 Task: Look for space in Smederevo, Serbia from 9th June, 2023 to 16th June, 2023 for 2 adults in price range Rs.8000 to Rs.16000. Place can be entire place with 2 bedrooms having 2 beds and 1 bathroom. Property type can be house, flat, guest house. Booking option can be shelf check-in. Required host language is English.
Action: Mouse moved to (324, 149)
Screenshot: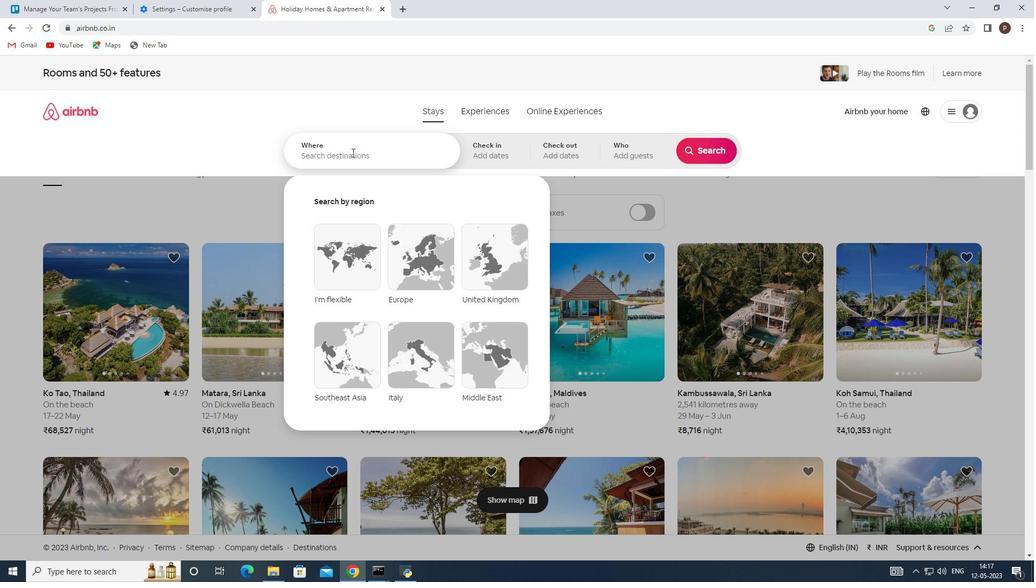 
Action: Mouse pressed left at (324, 149)
Screenshot: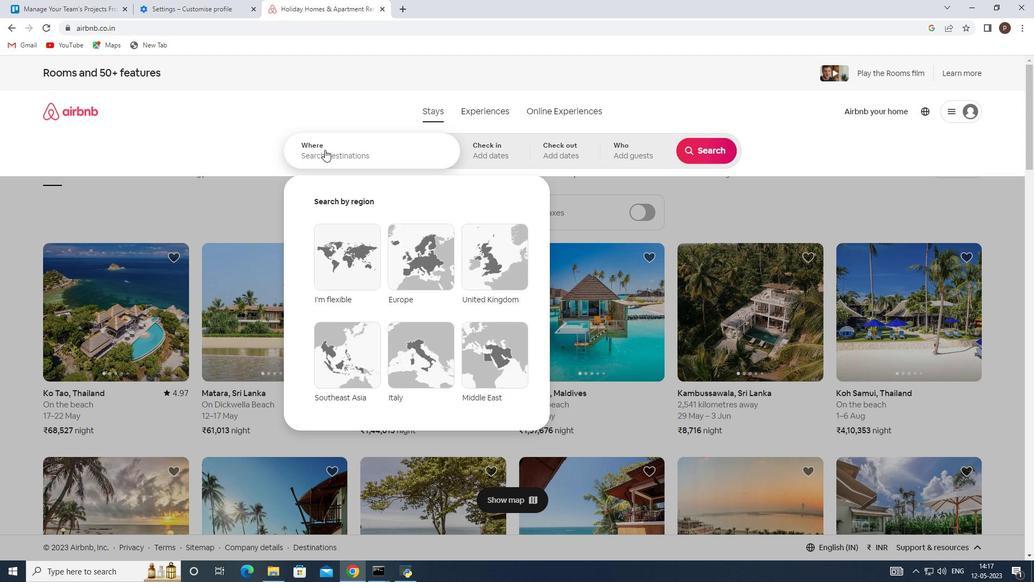 
Action: Mouse moved to (314, 159)
Screenshot: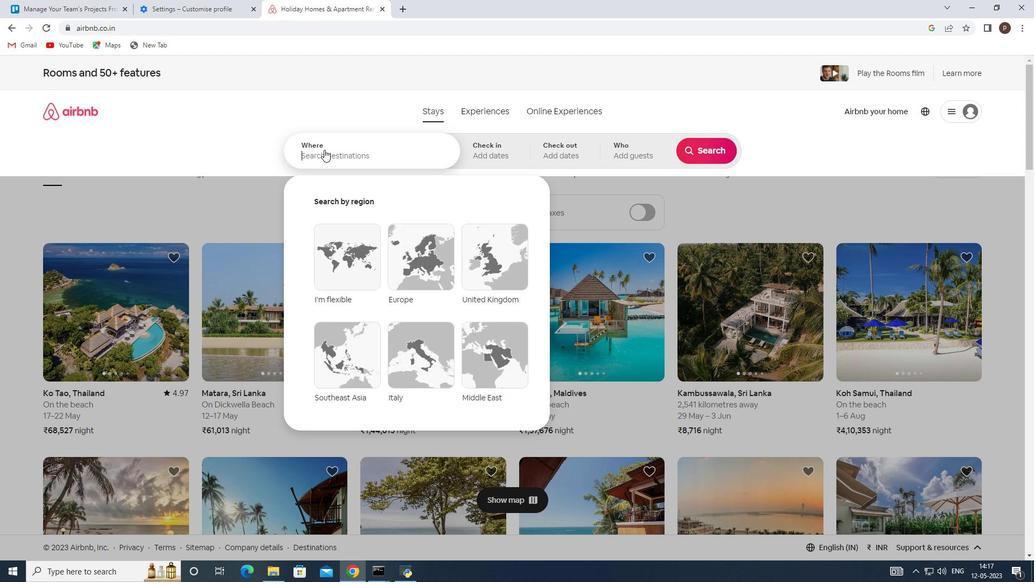 
Action: Key pressed <Key.caps_lock>S<Key.caps_lock>mederevo<Key.space><Key.caps_lock><Key.backspace>,<Key.space><Key.caps_lock><Key.caps_lock>S<Key.caps_lock>e
Screenshot: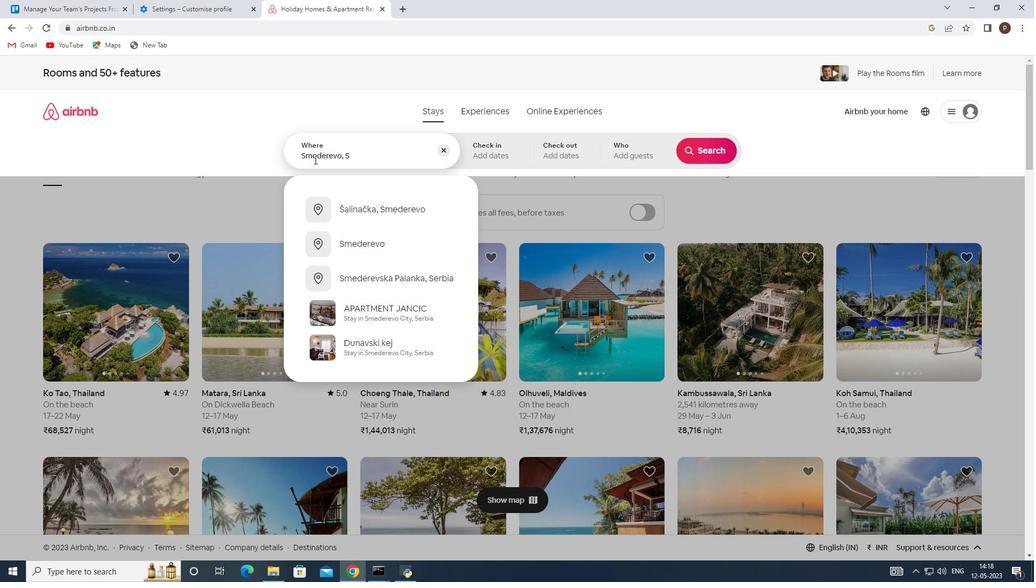 
Action: Mouse moved to (371, 208)
Screenshot: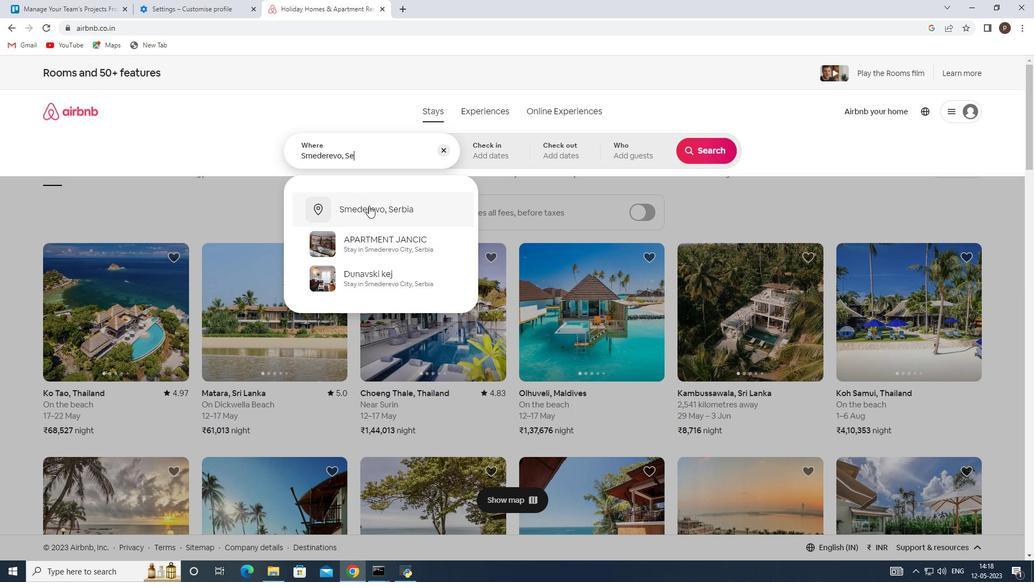 
Action: Mouse pressed left at (371, 208)
Screenshot: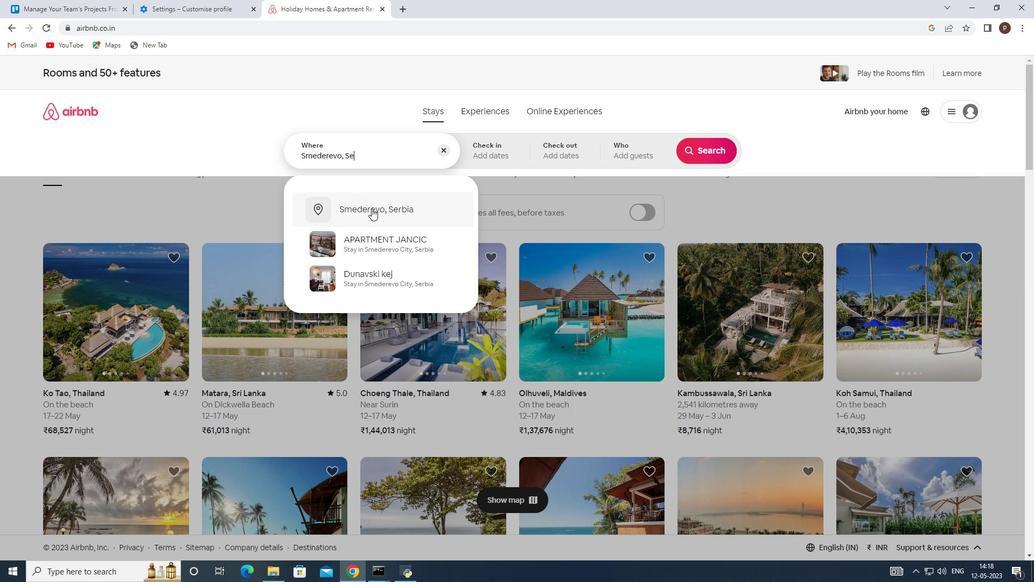 
Action: Mouse moved to (668, 307)
Screenshot: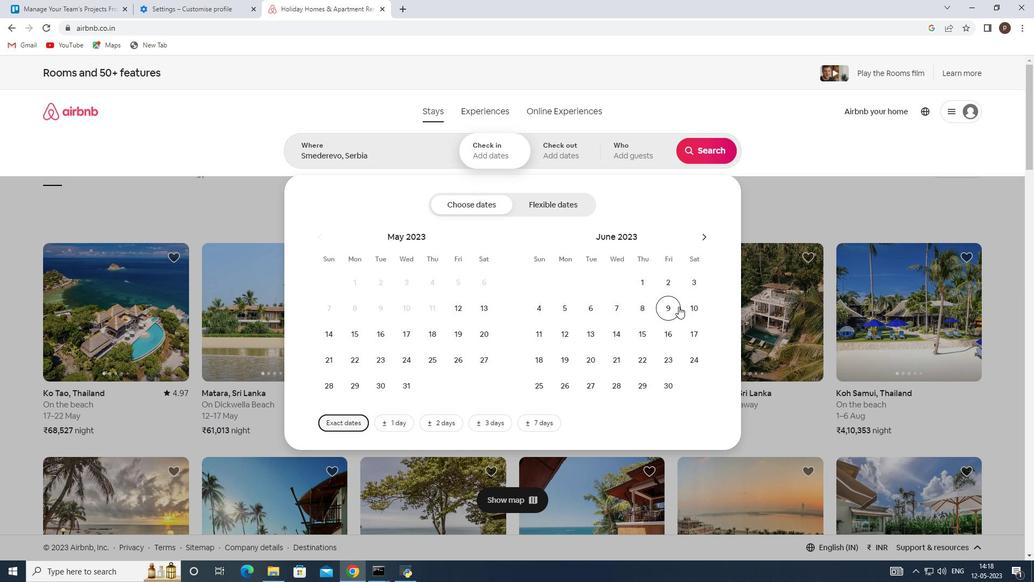 
Action: Mouse pressed left at (668, 307)
Screenshot: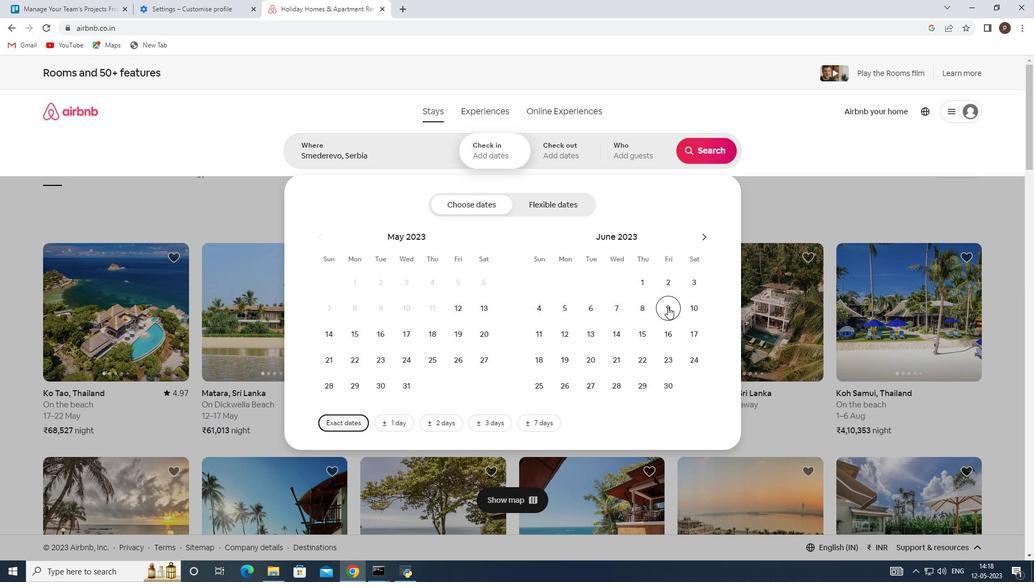 
Action: Mouse moved to (669, 330)
Screenshot: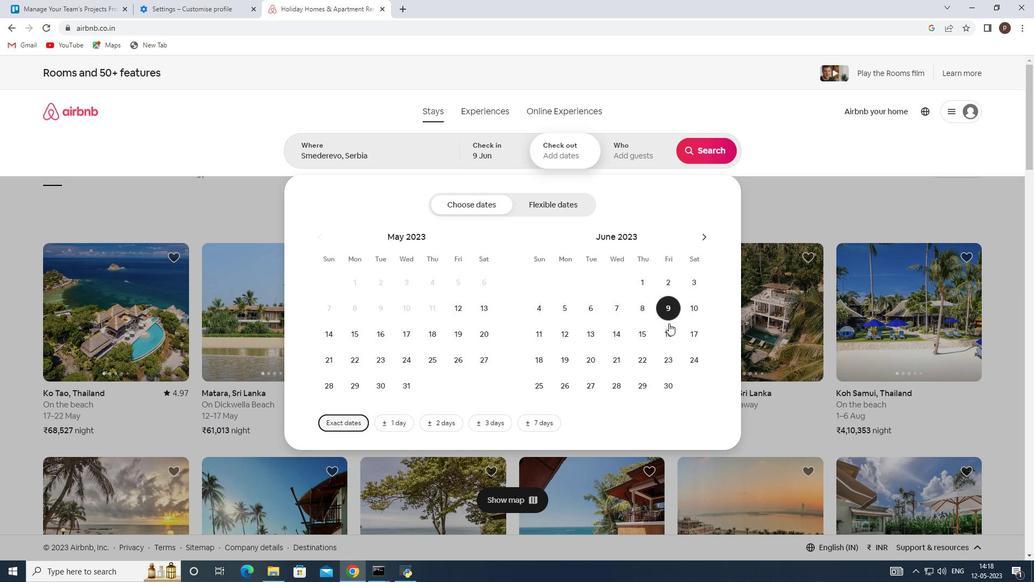 
Action: Mouse pressed left at (669, 330)
Screenshot: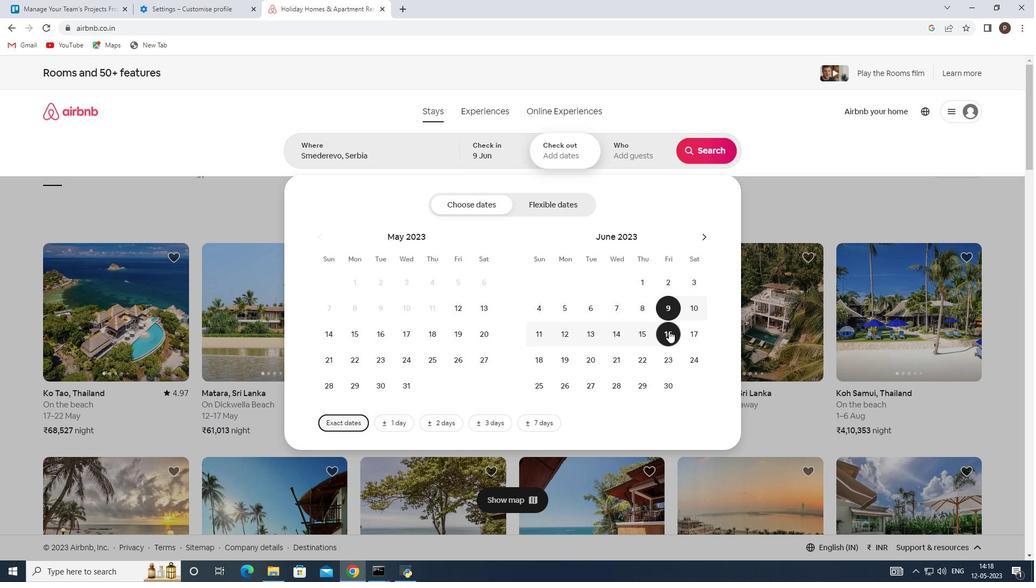 
Action: Mouse moved to (629, 142)
Screenshot: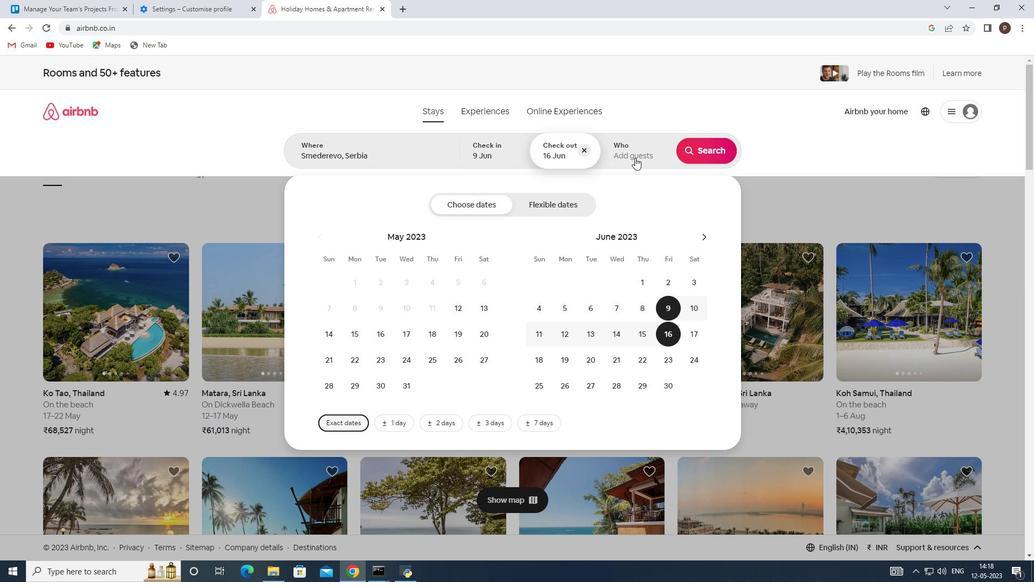 
Action: Mouse pressed left at (629, 142)
Screenshot: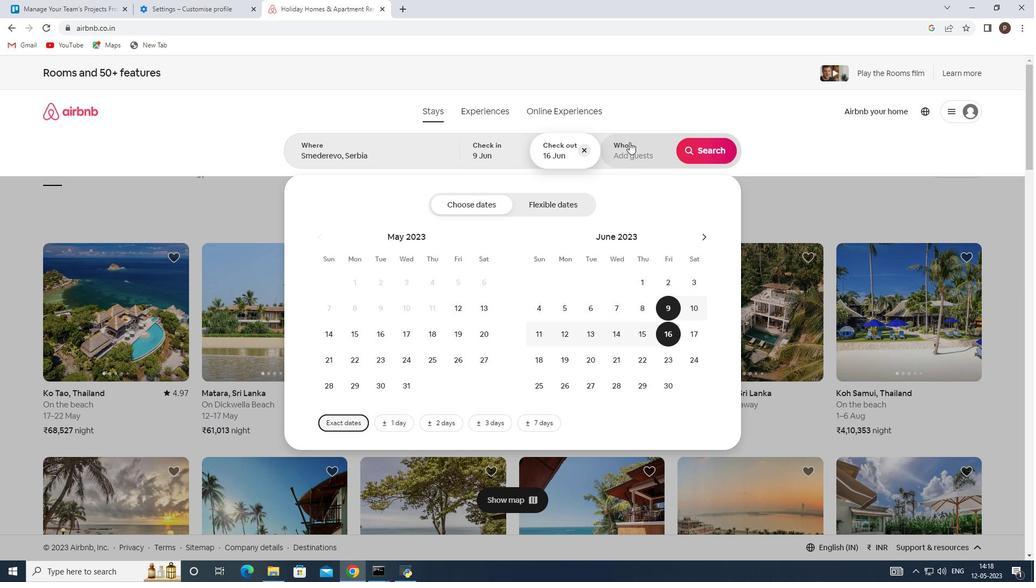 
Action: Mouse moved to (710, 209)
Screenshot: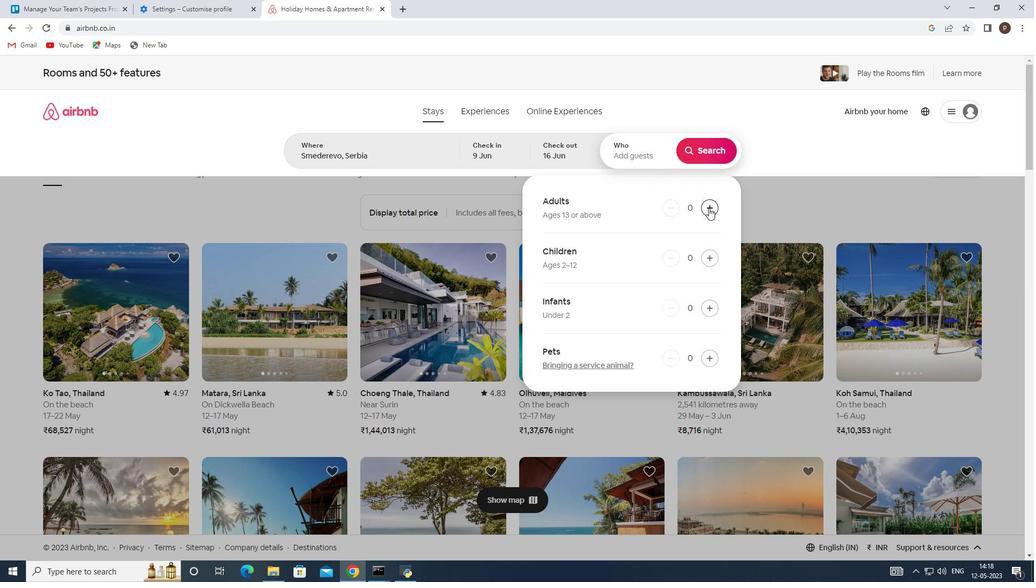 
Action: Mouse pressed left at (710, 209)
Screenshot: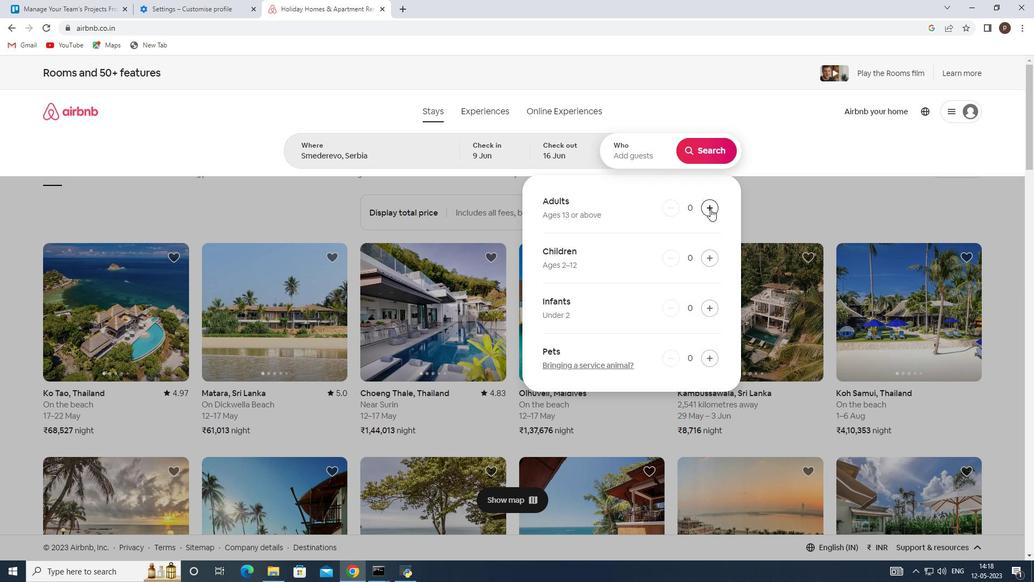 
Action: Mouse pressed left at (710, 209)
Screenshot: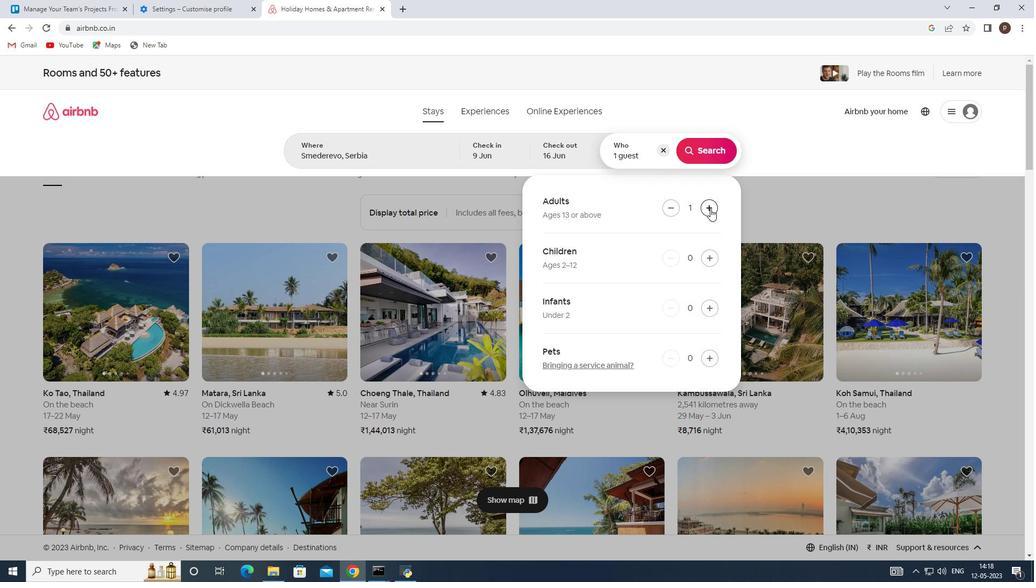 
Action: Mouse moved to (708, 142)
Screenshot: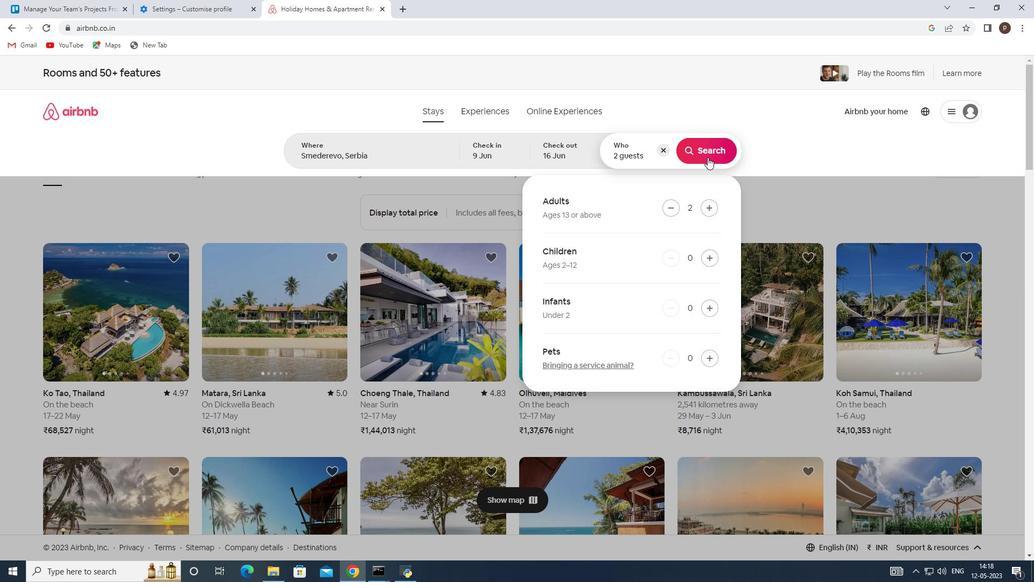 
Action: Mouse pressed left at (708, 142)
Screenshot: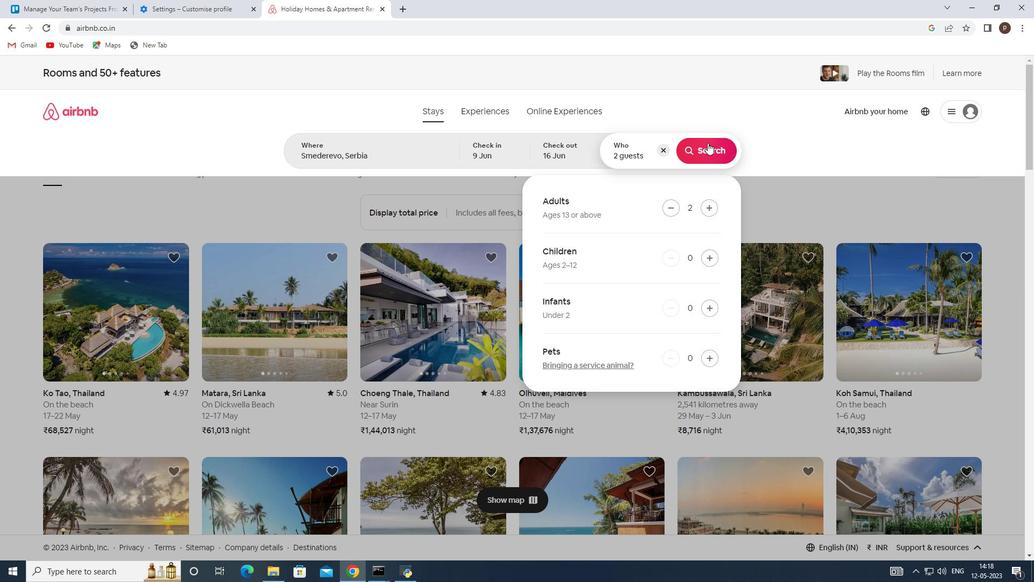
Action: Mouse moved to (979, 118)
Screenshot: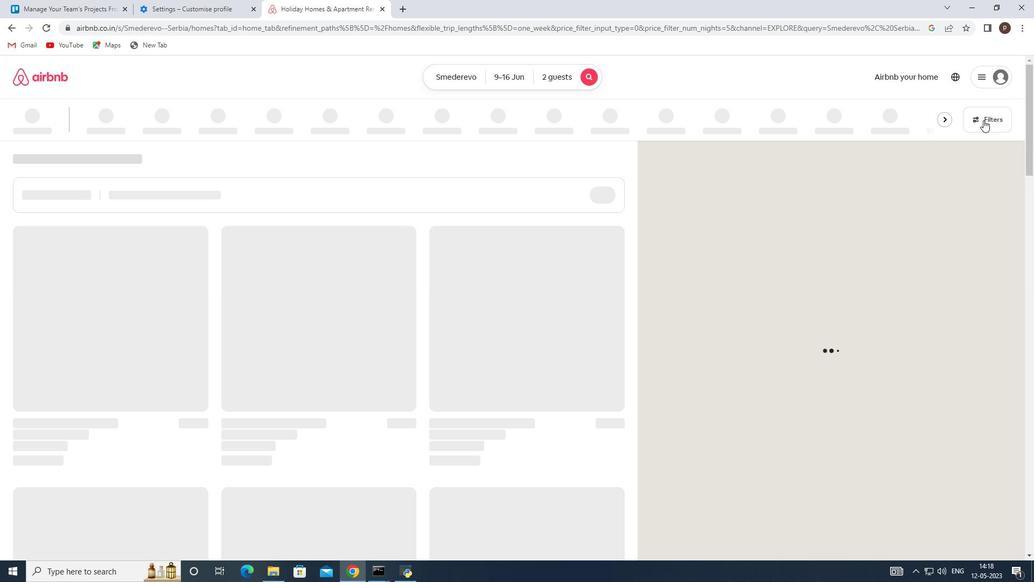 
Action: Mouse pressed left at (979, 118)
Screenshot: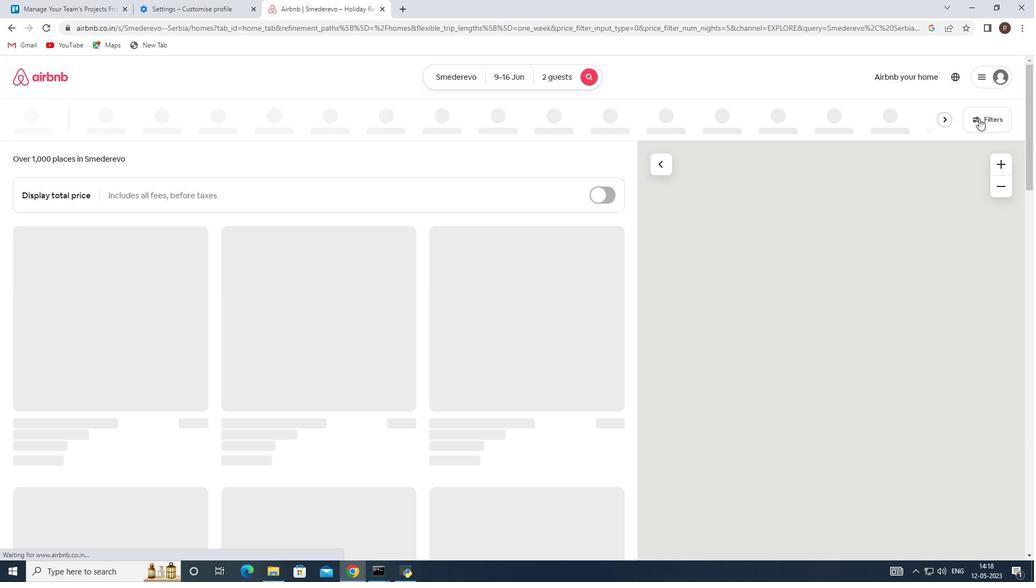 
Action: Mouse moved to (373, 388)
Screenshot: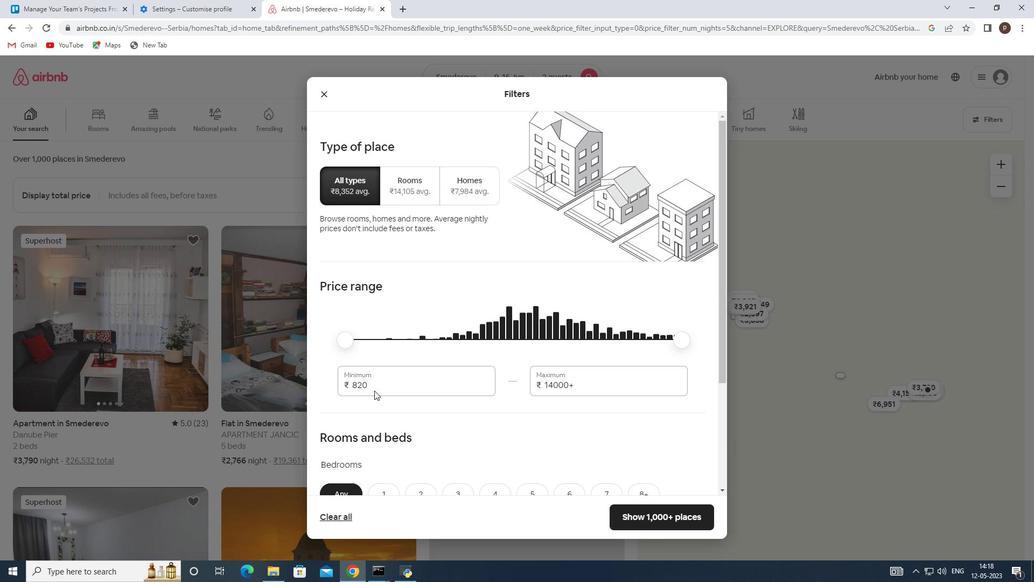 
Action: Mouse pressed left at (373, 388)
Screenshot: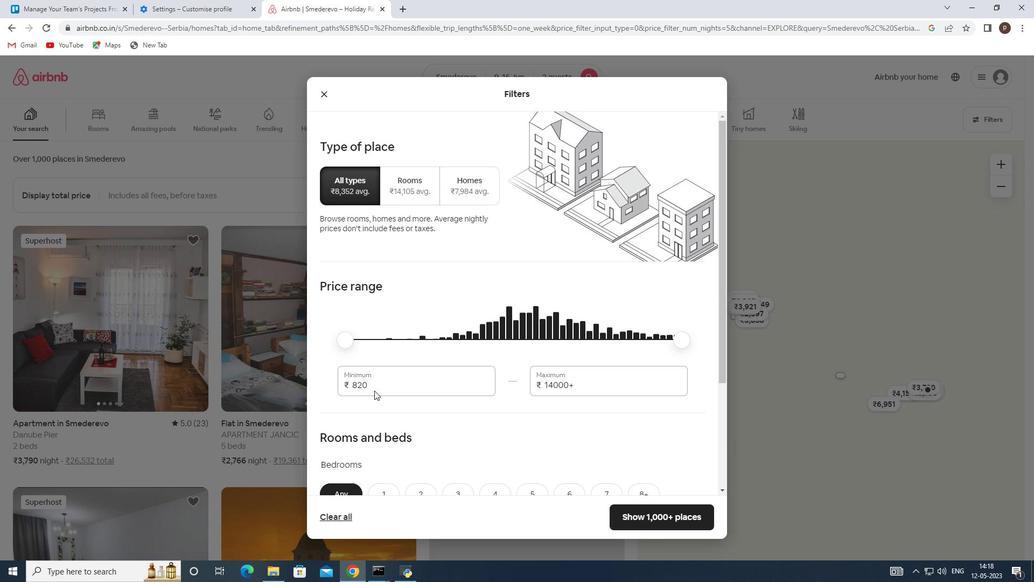 
Action: Mouse moved to (365, 383)
Screenshot: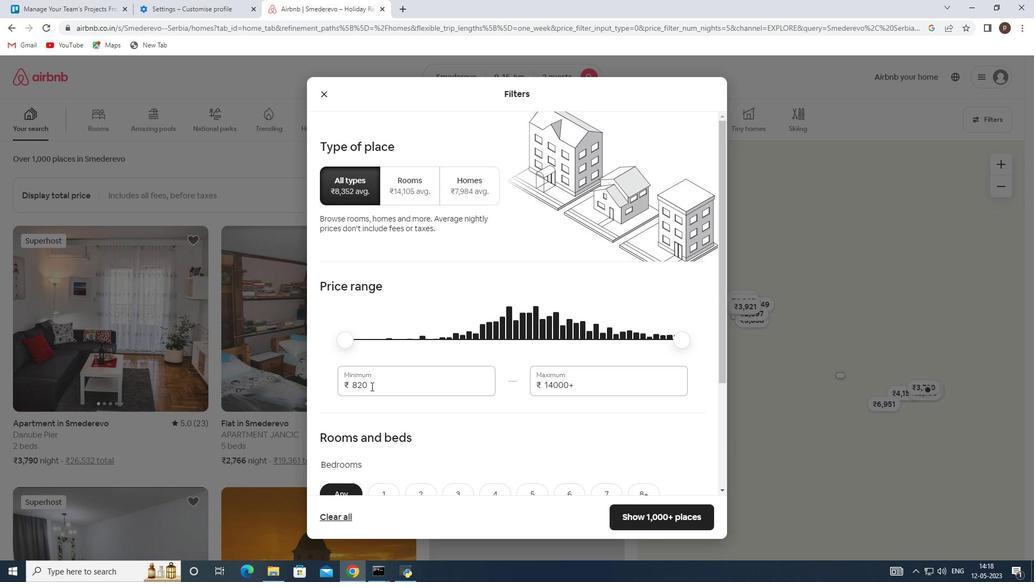 
Action: Mouse pressed left at (365, 383)
Screenshot: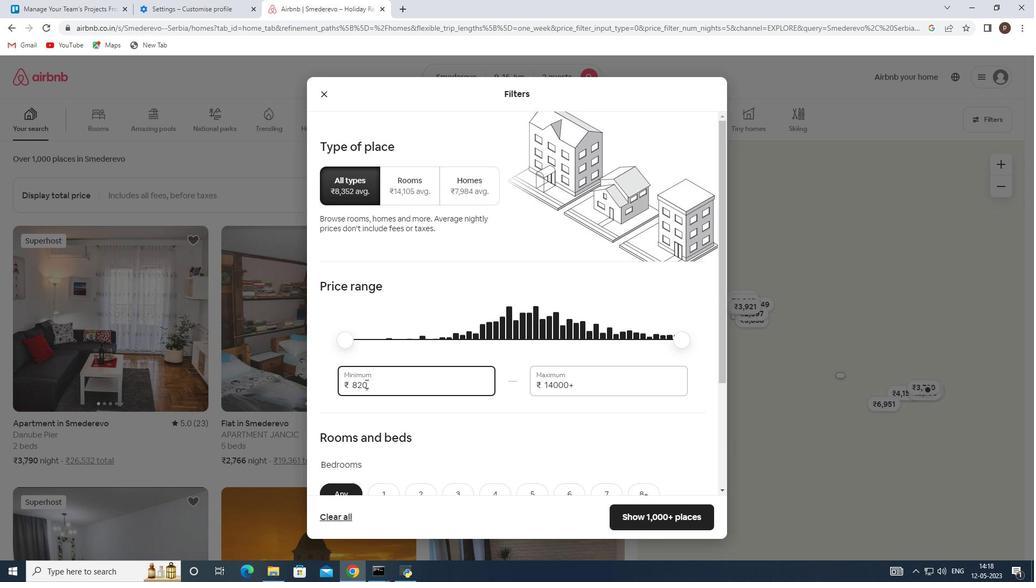 
Action: Key pressed <Key.f12><Key.backspace><Key.backspace>000
Screenshot: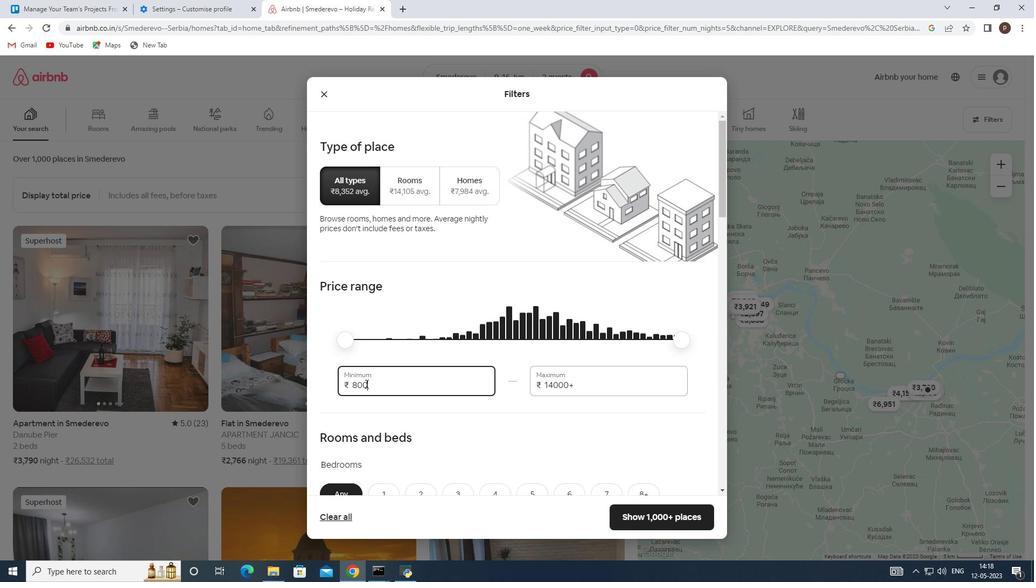 
Action: Mouse moved to (1027, 61)
Screenshot: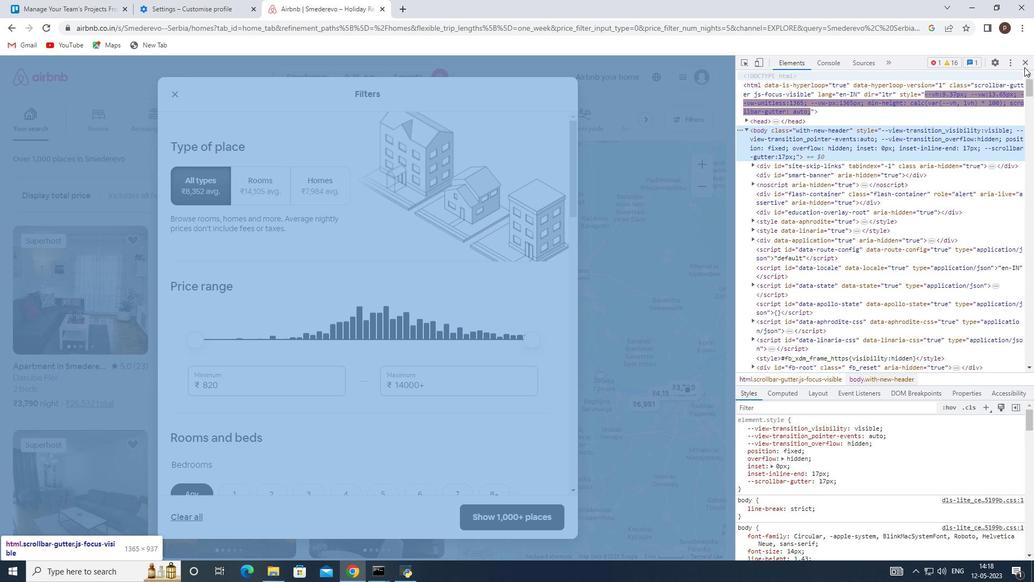 
Action: Mouse pressed left at (1027, 61)
Screenshot: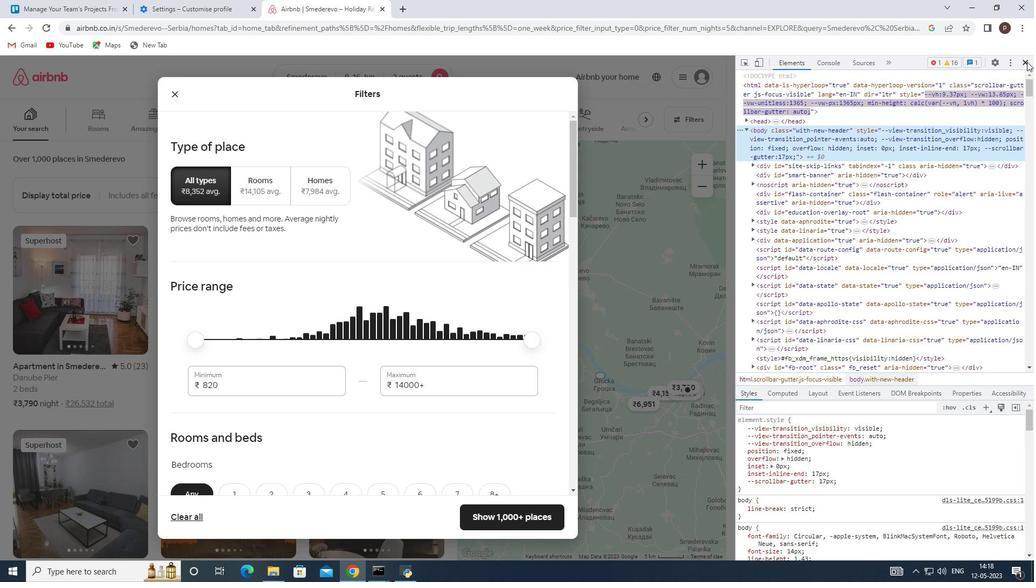 
Action: Mouse moved to (363, 385)
Screenshot: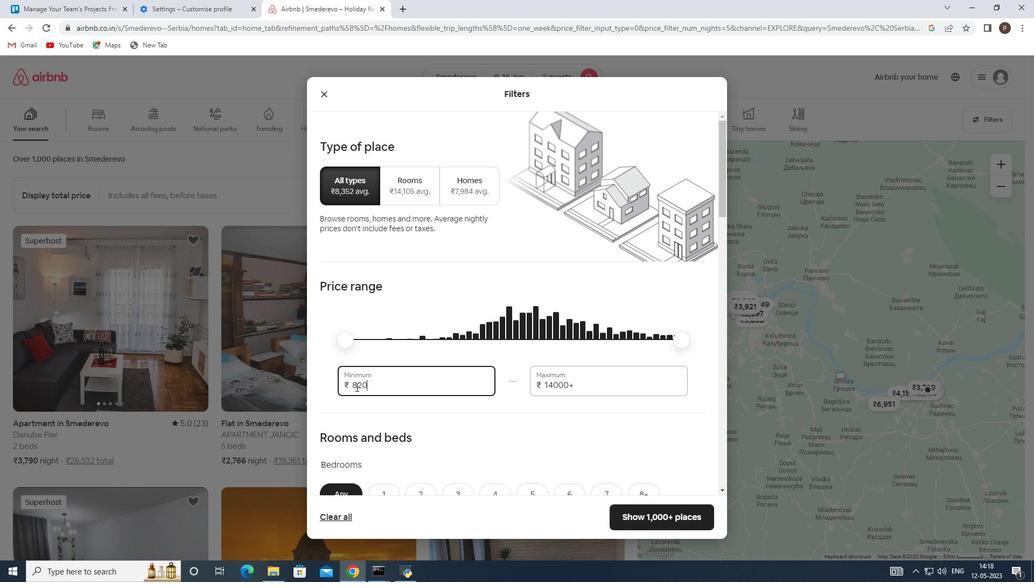 
Action: Mouse pressed left at (363, 385)
Screenshot: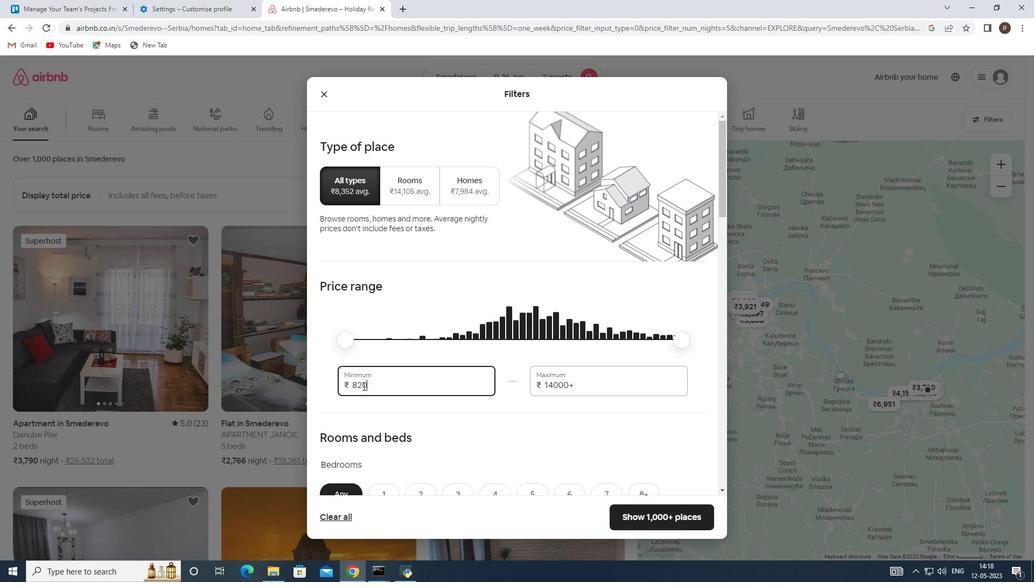 
Action: Mouse pressed left at (363, 385)
Screenshot: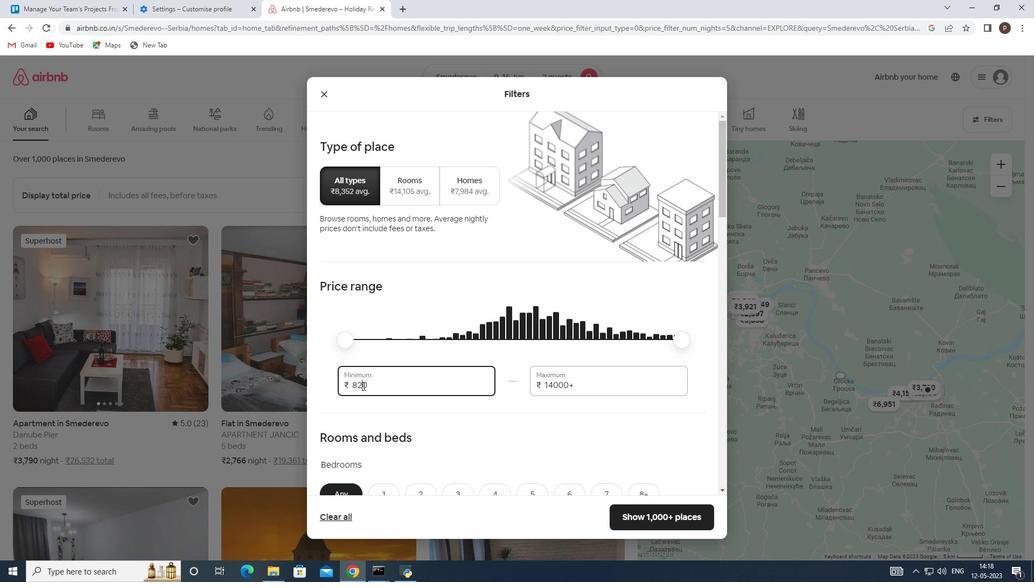 
Action: Key pressed 8000<Key.tab>16000
Screenshot: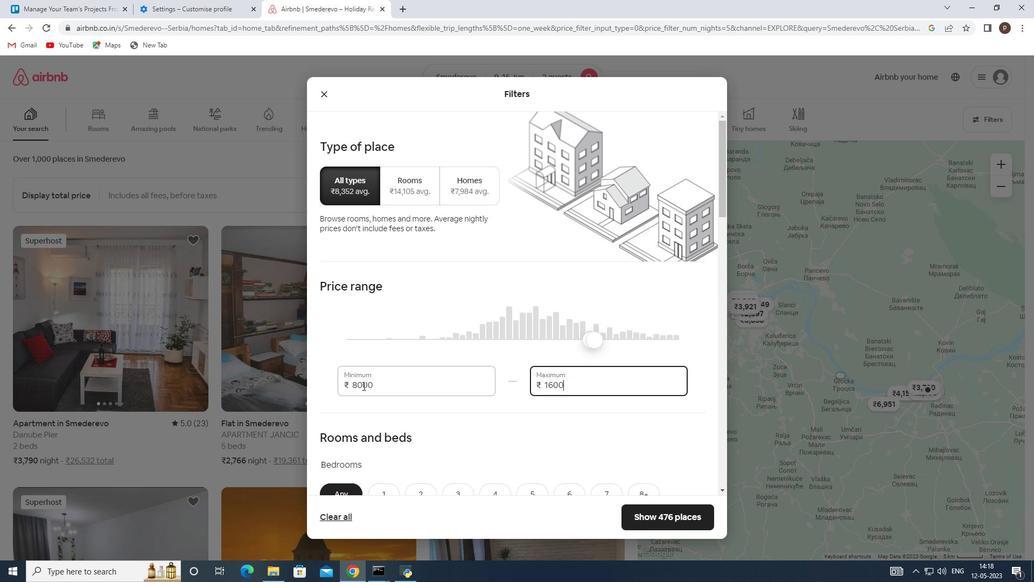 
Action: Mouse moved to (390, 397)
Screenshot: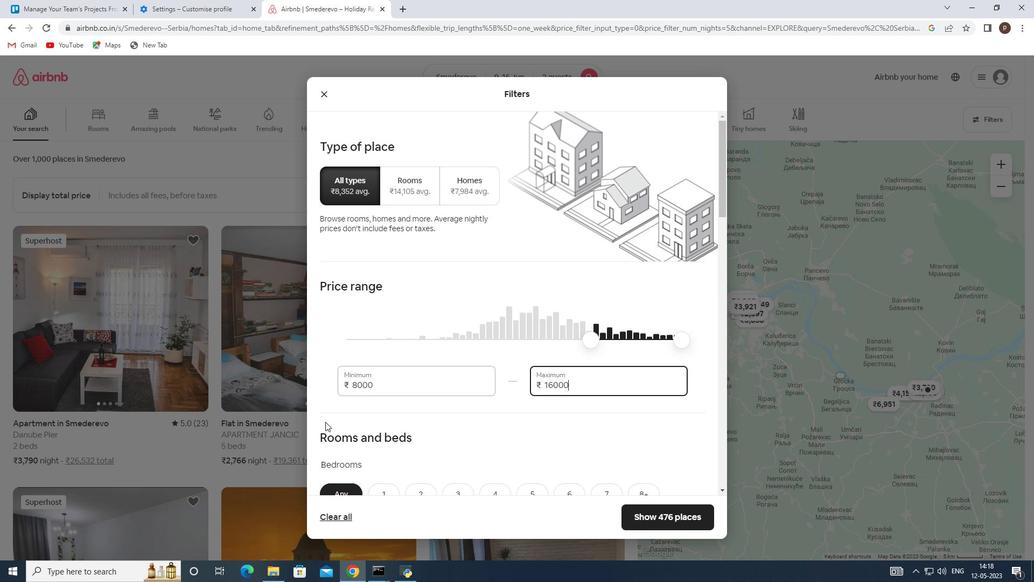 
Action: Mouse scrolled (390, 396) with delta (0, 0)
Screenshot: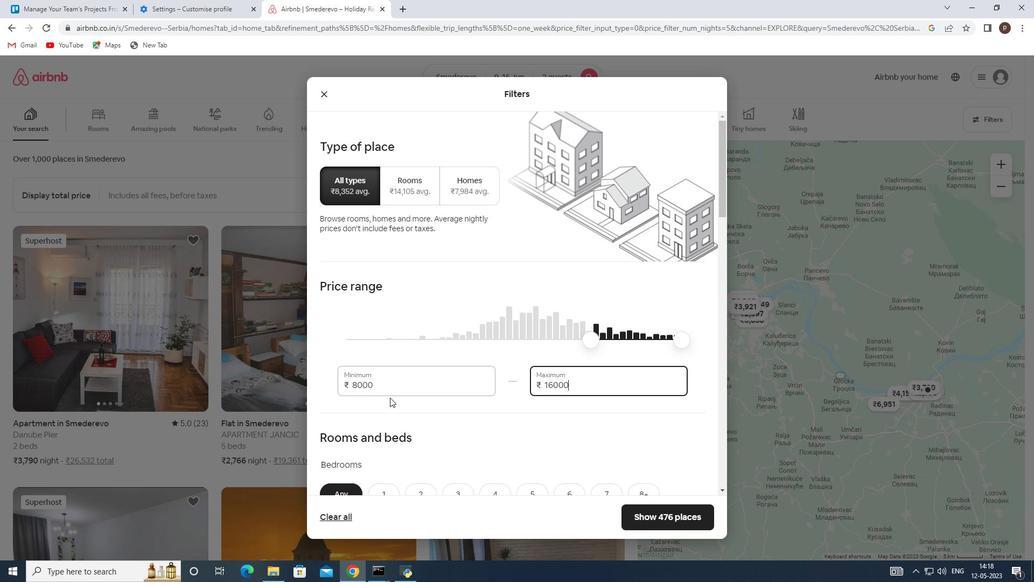 
Action: Mouse scrolled (390, 396) with delta (0, 0)
Screenshot: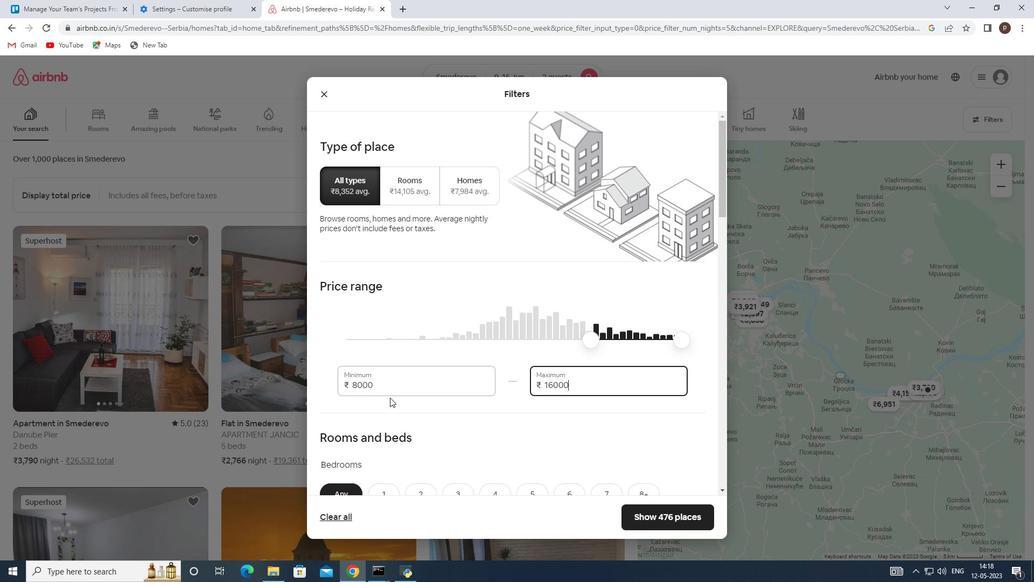 
Action: Mouse moved to (396, 393)
Screenshot: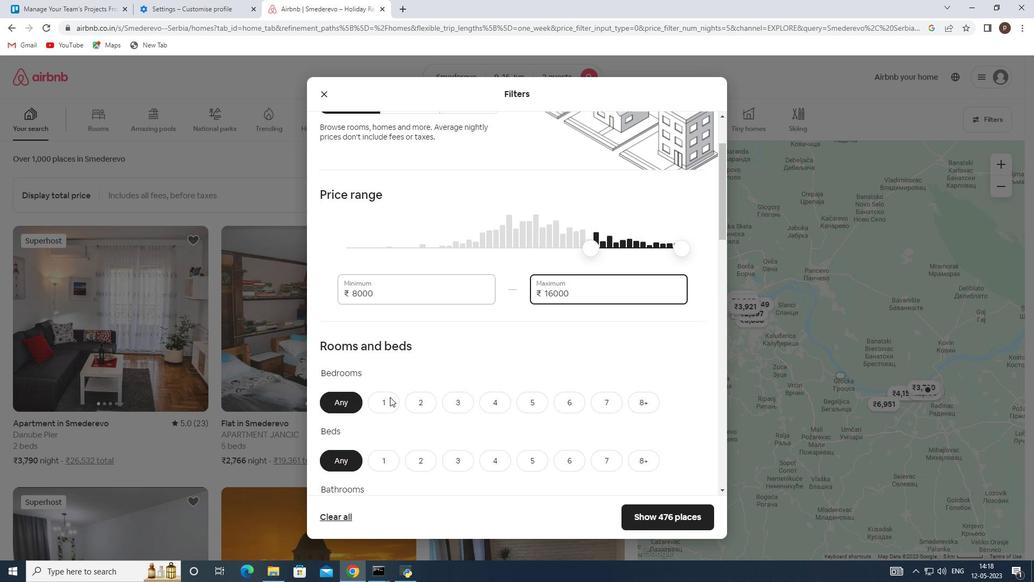
Action: Mouse scrolled (396, 393) with delta (0, 0)
Screenshot: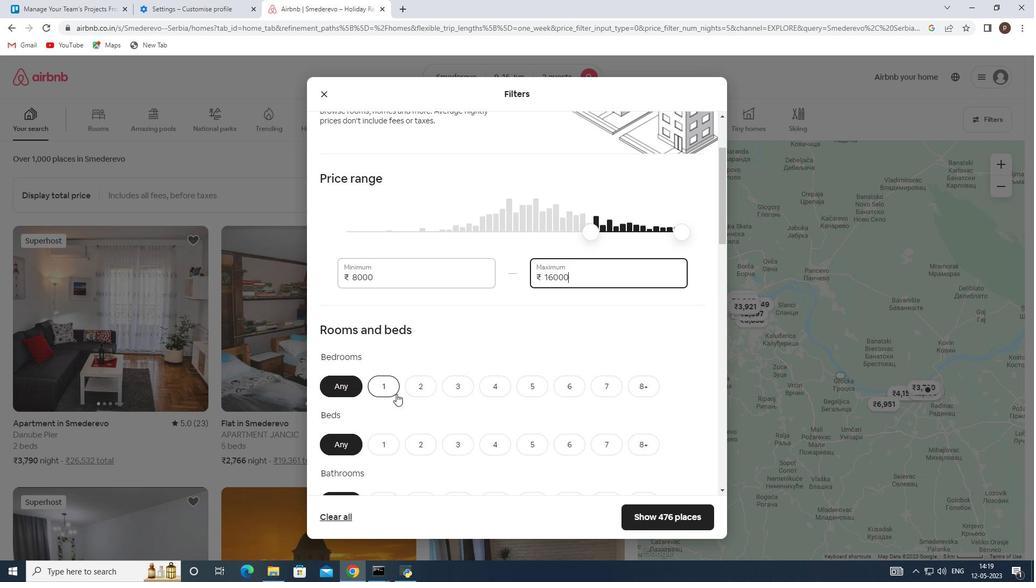 
Action: Mouse scrolled (396, 393) with delta (0, 0)
Screenshot: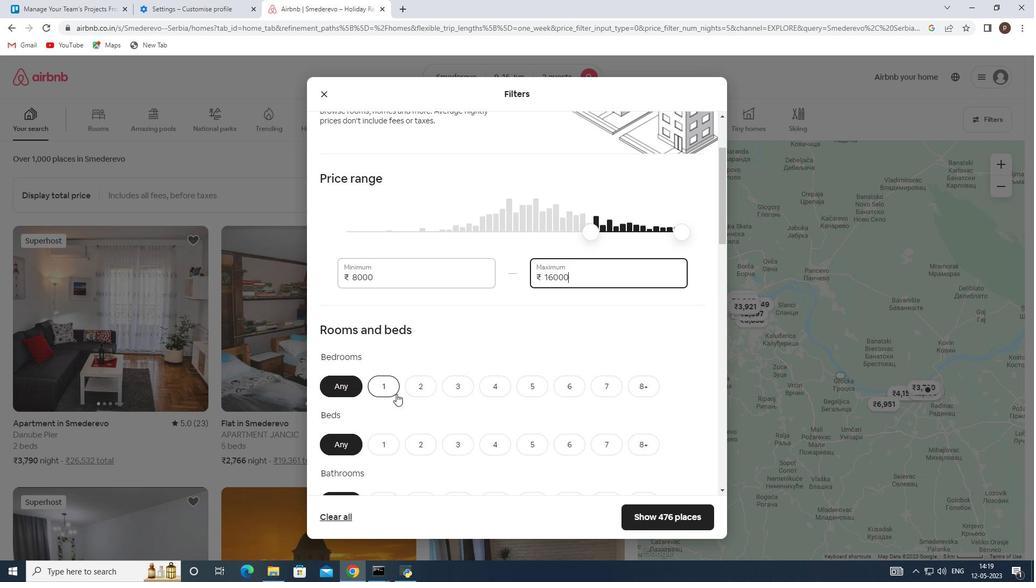 
Action: Mouse moved to (425, 272)
Screenshot: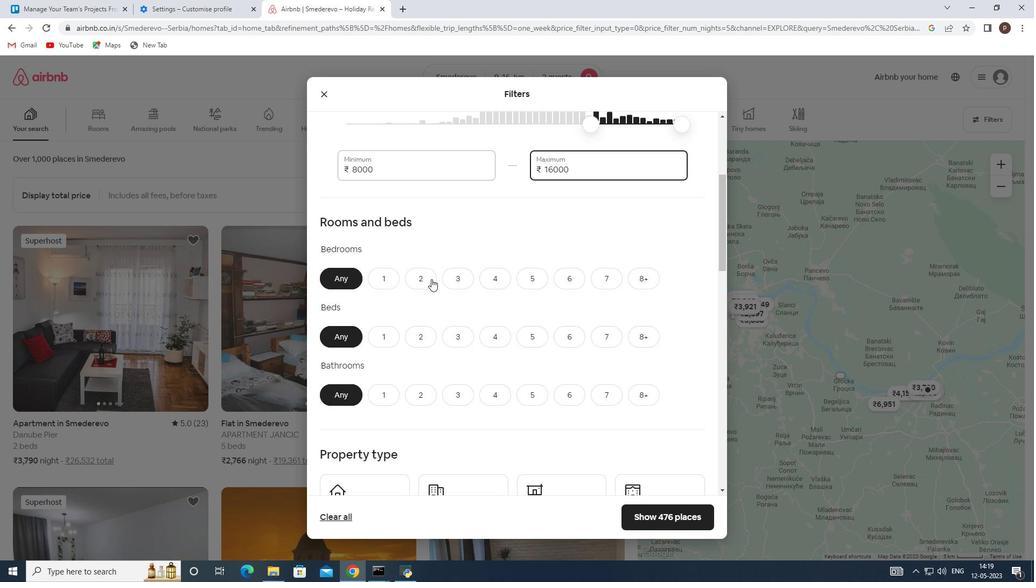 
Action: Mouse pressed left at (425, 272)
Screenshot: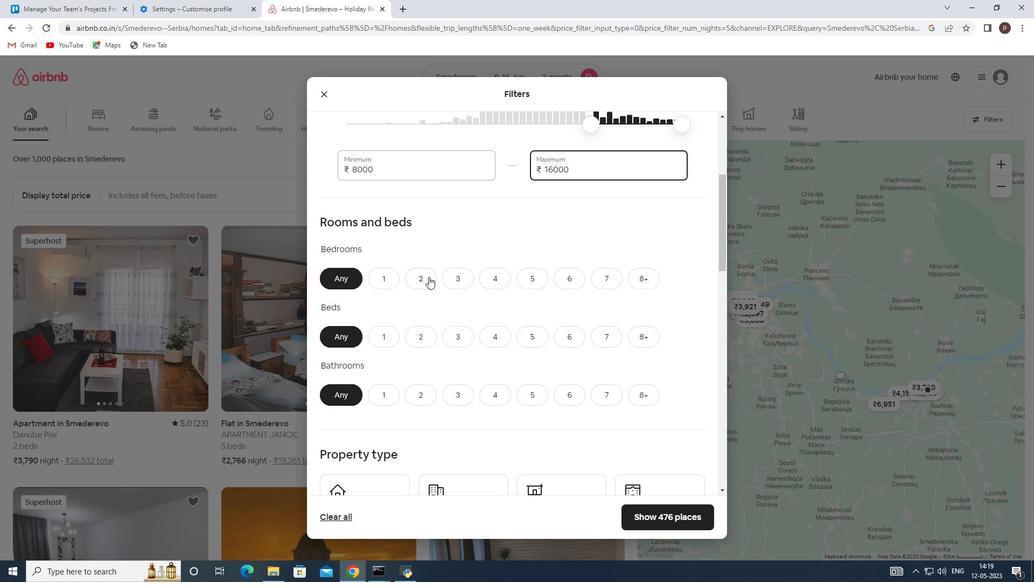 
Action: Mouse moved to (420, 329)
Screenshot: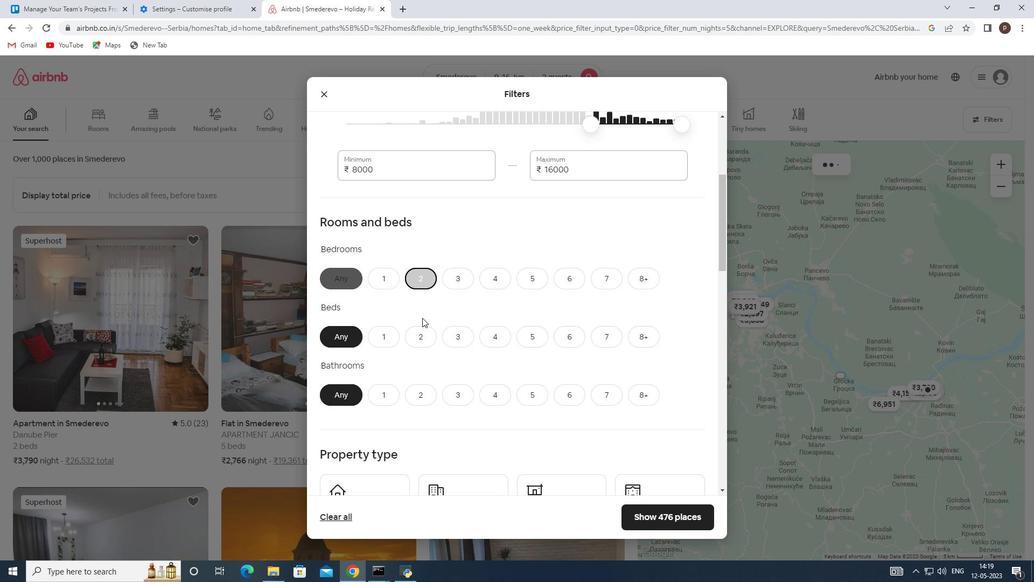 
Action: Mouse pressed left at (420, 329)
Screenshot: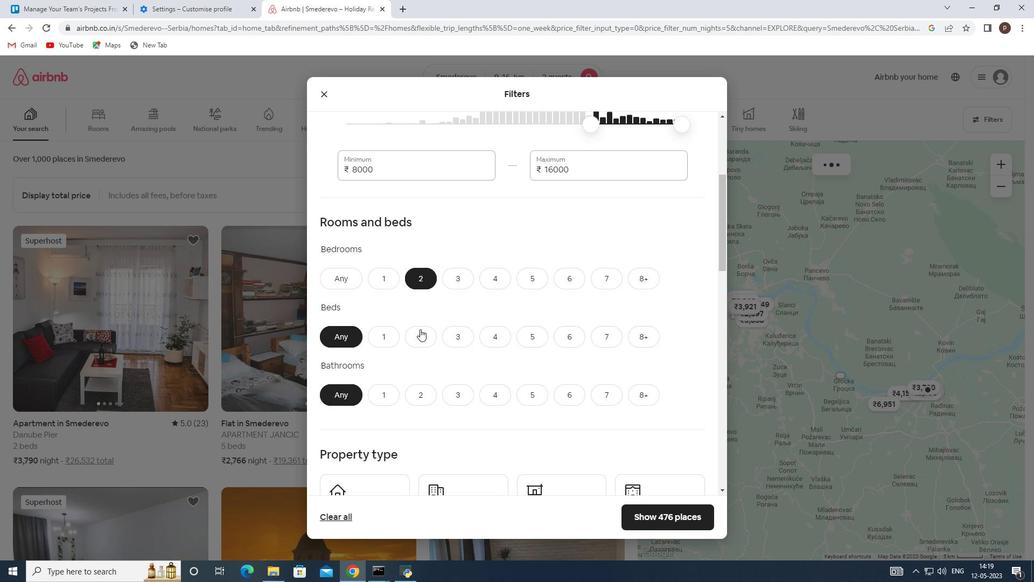 
Action: Mouse moved to (387, 390)
Screenshot: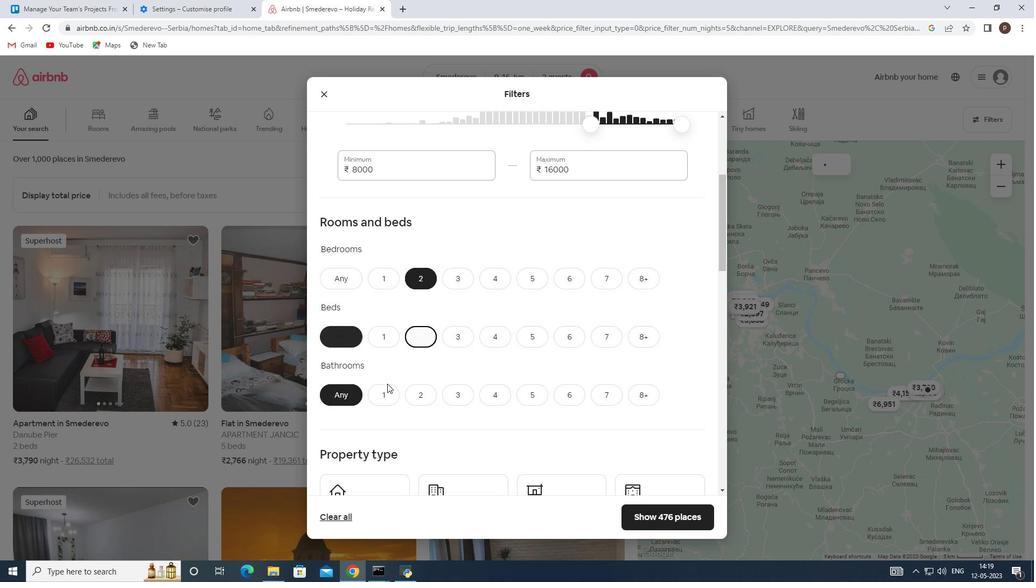 
Action: Mouse pressed left at (387, 390)
Screenshot: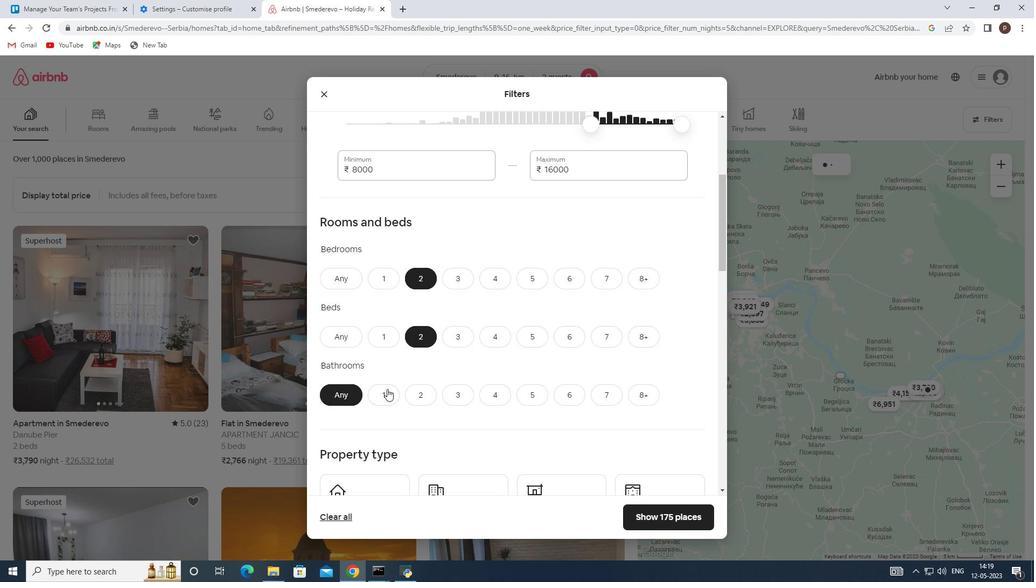 
Action: Mouse moved to (411, 395)
Screenshot: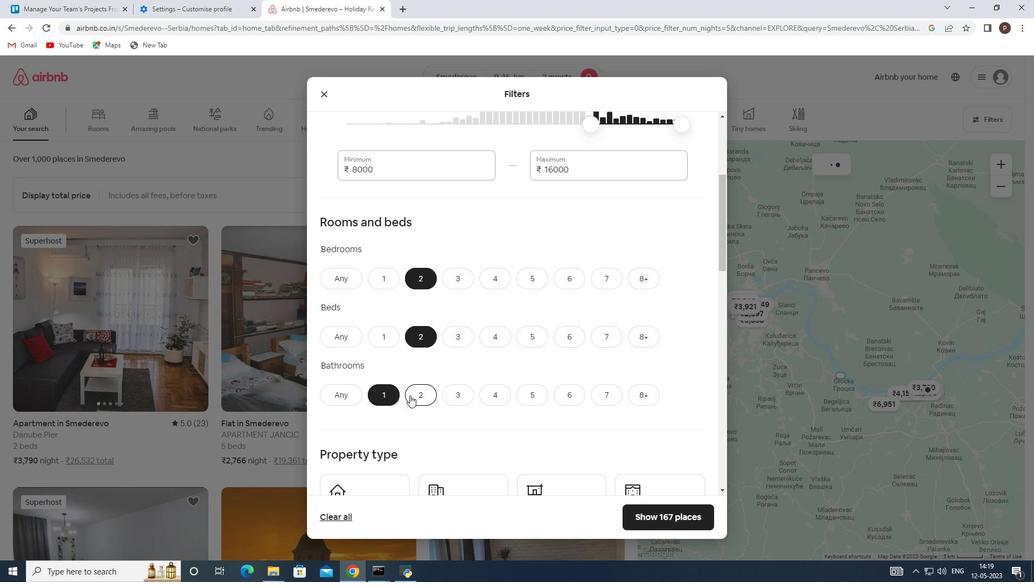 
Action: Mouse scrolled (411, 395) with delta (0, 0)
Screenshot: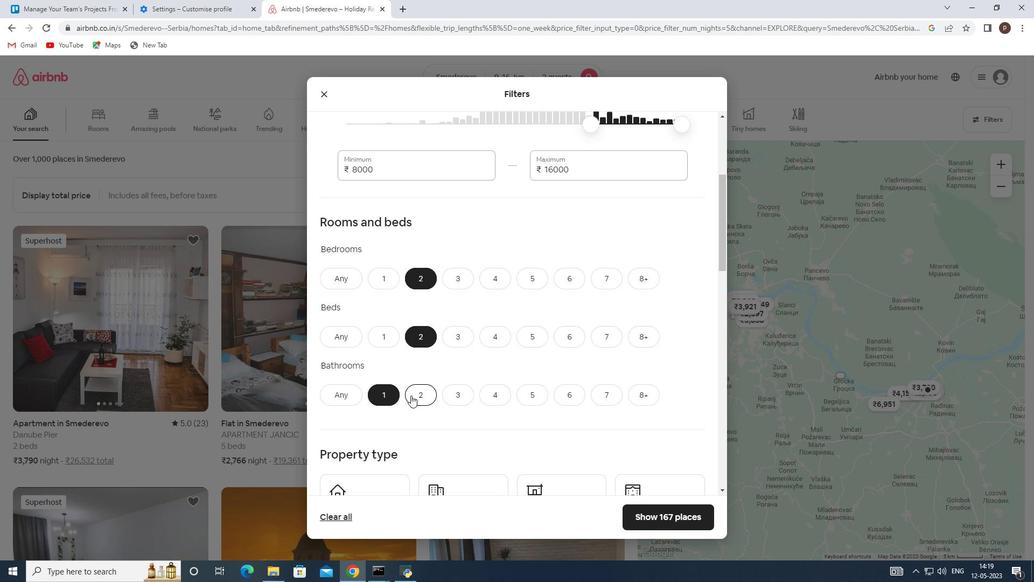 
Action: Mouse moved to (433, 365)
Screenshot: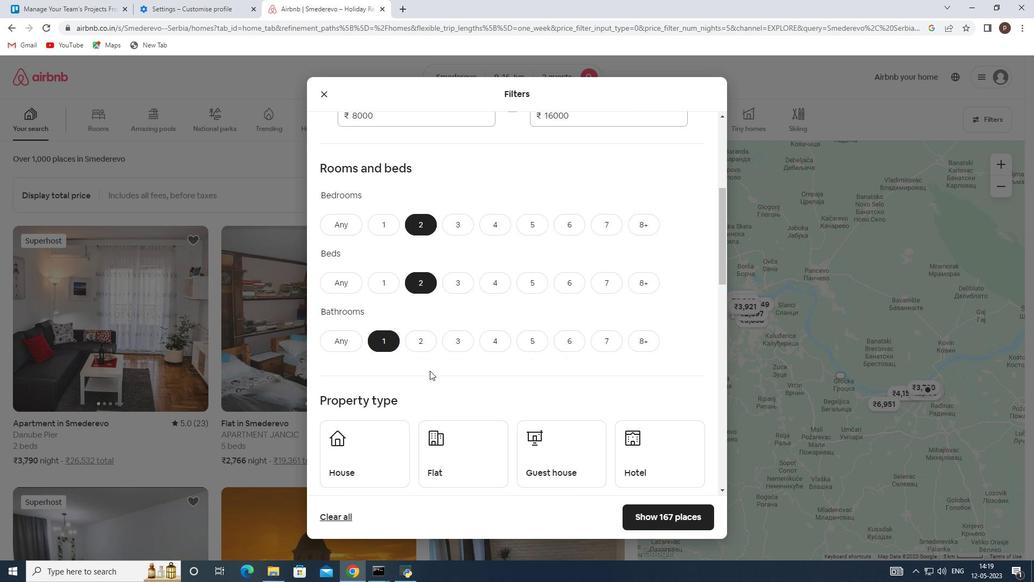 
Action: Mouse scrolled (433, 365) with delta (0, 0)
Screenshot: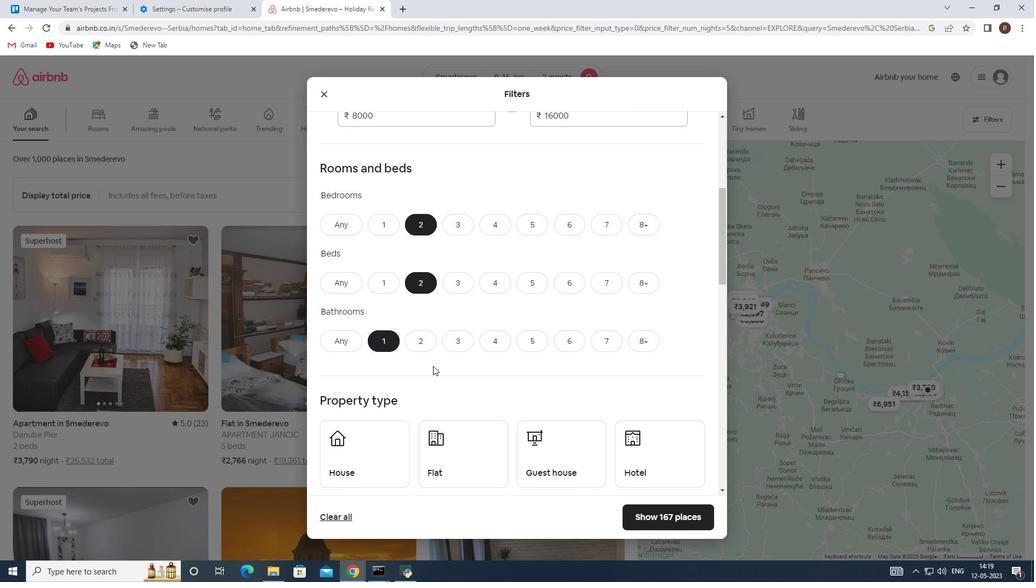 
Action: Mouse moved to (372, 390)
Screenshot: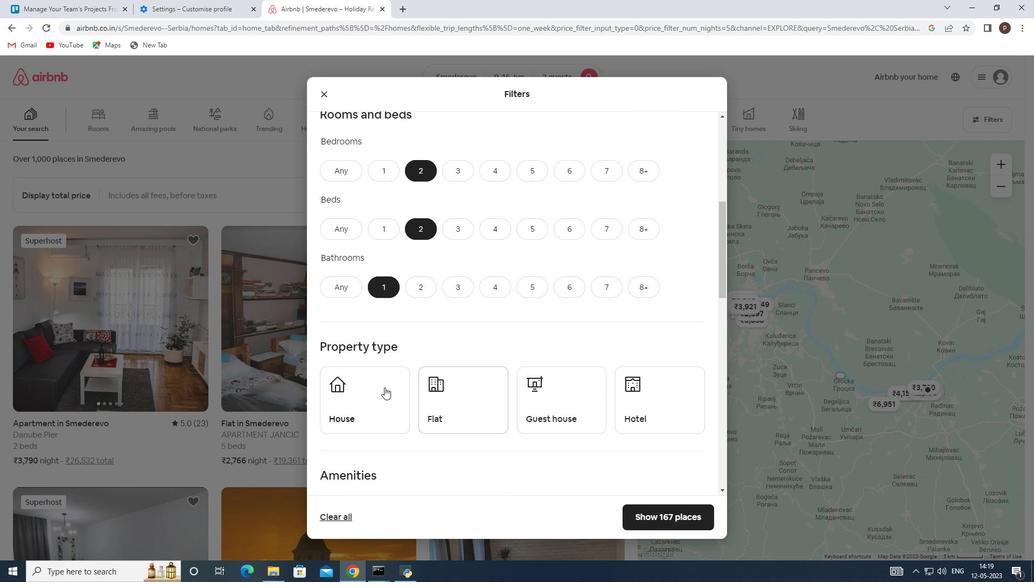 
Action: Mouse pressed left at (372, 390)
Screenshot: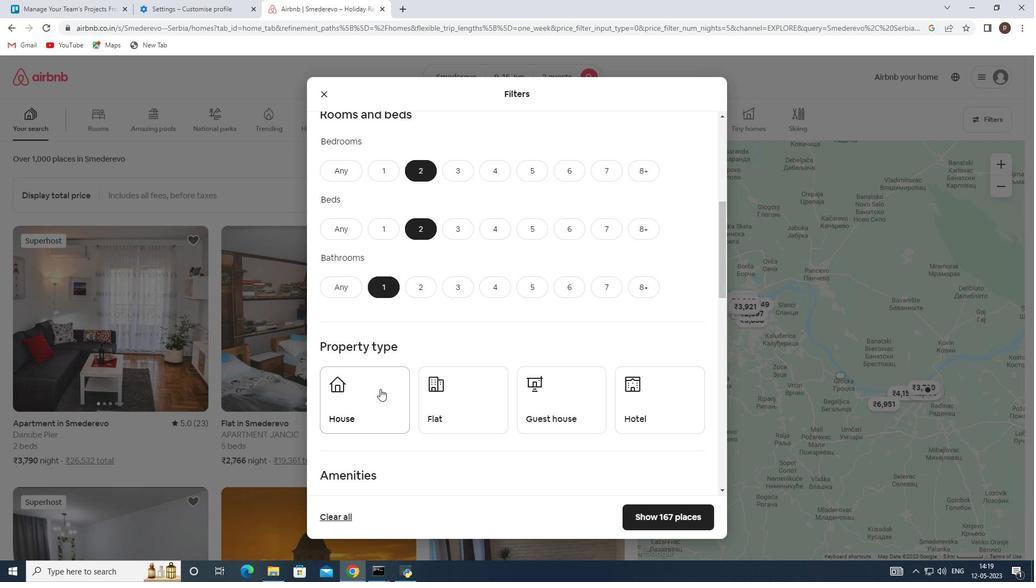 
Action: Mouse moved to (500, 388)
Screenshot: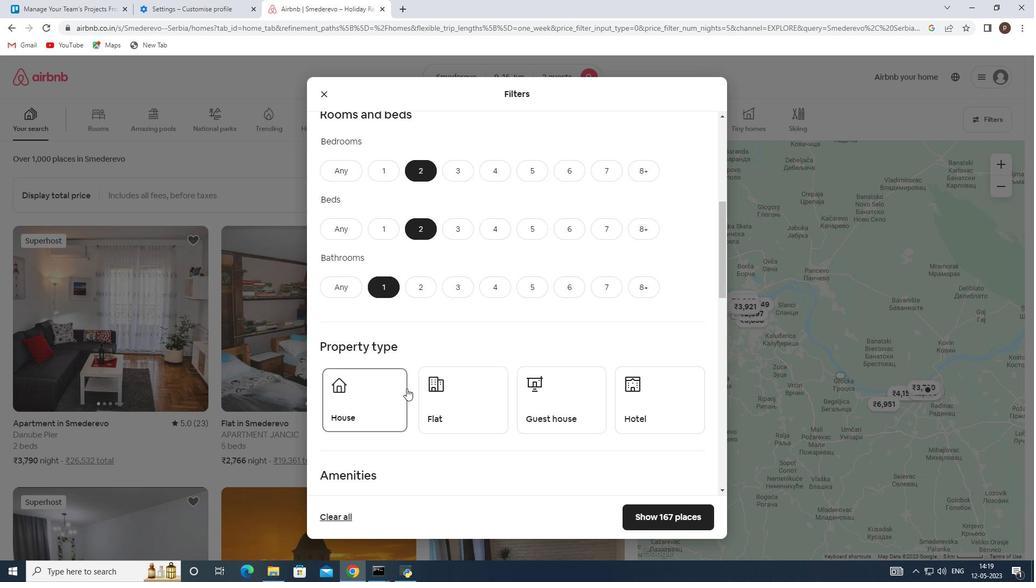 
Action: Mouse pressed left at (500, 388)
Screenshot: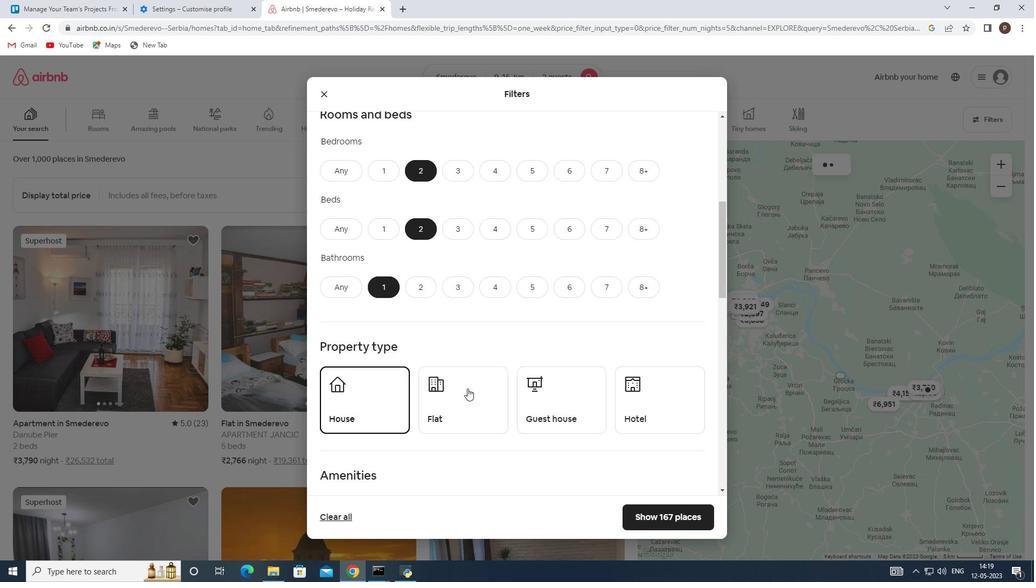 
Action: Mouse moved to (562, 384)
Screenshot: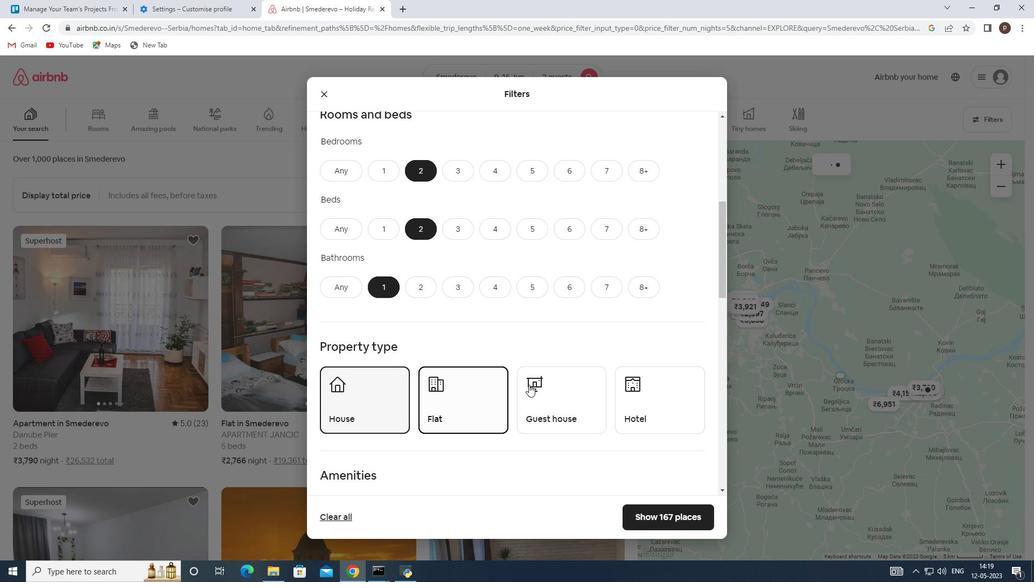 
Action: Mouse pressed left at (562, 384)
Screenshot: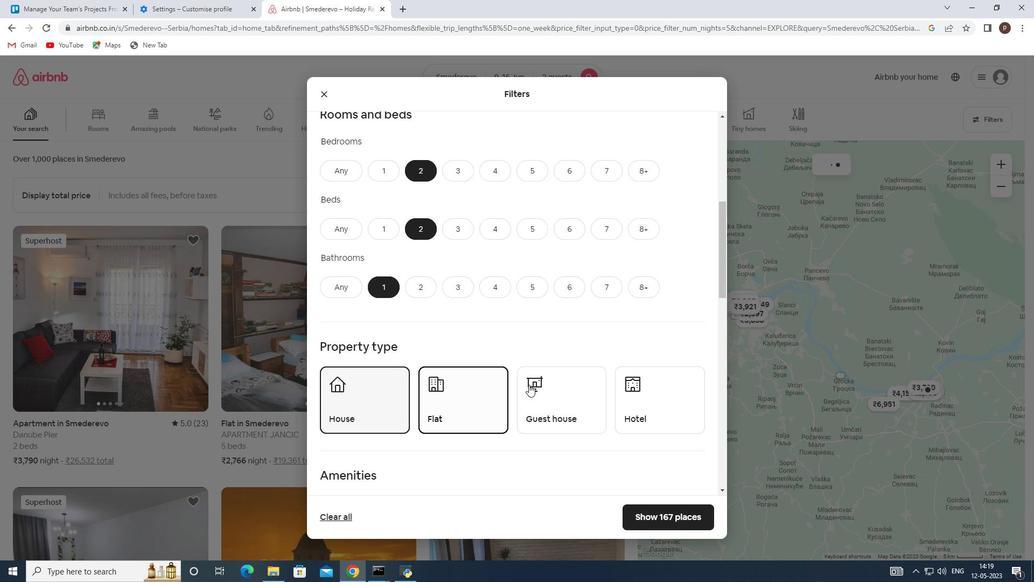 
Action: Mouse moved to (508, 399)
Screenshot: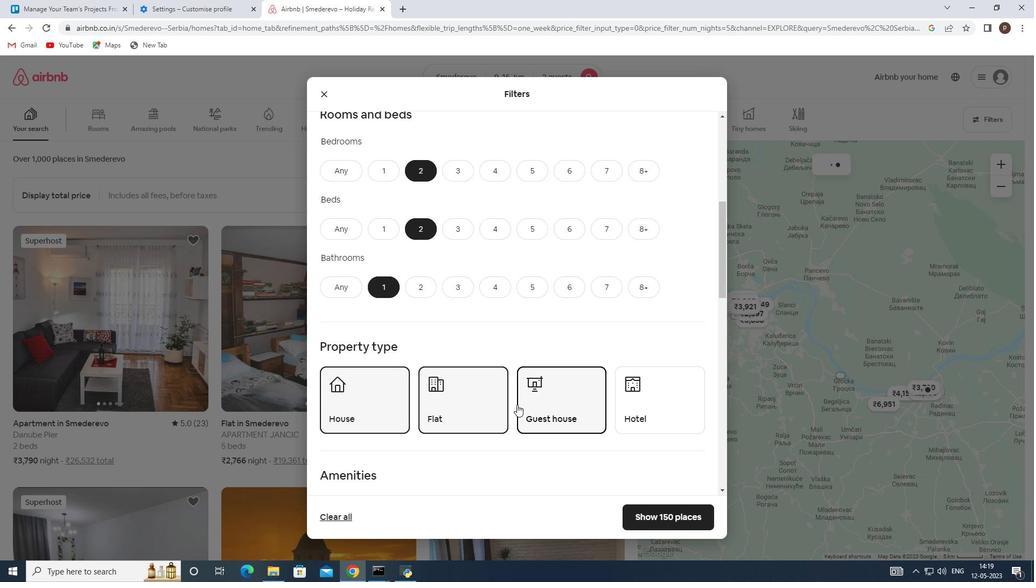 
Action: Mouse scrolled (508, 398) with delta (0, 0)
Screenshot: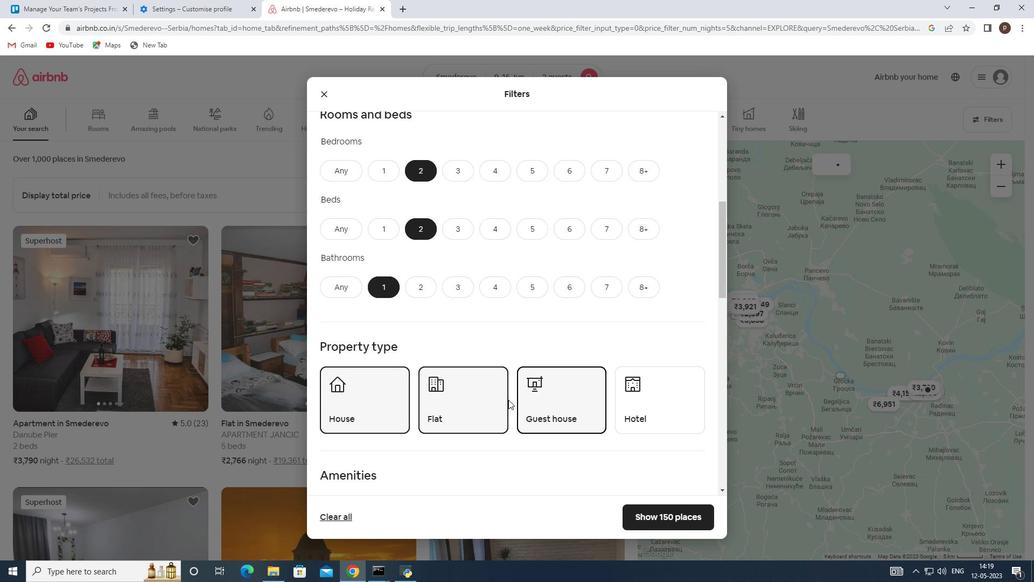 
Action: Mouse scrolled (508, 398) with delta (0, 0)
Screenshot: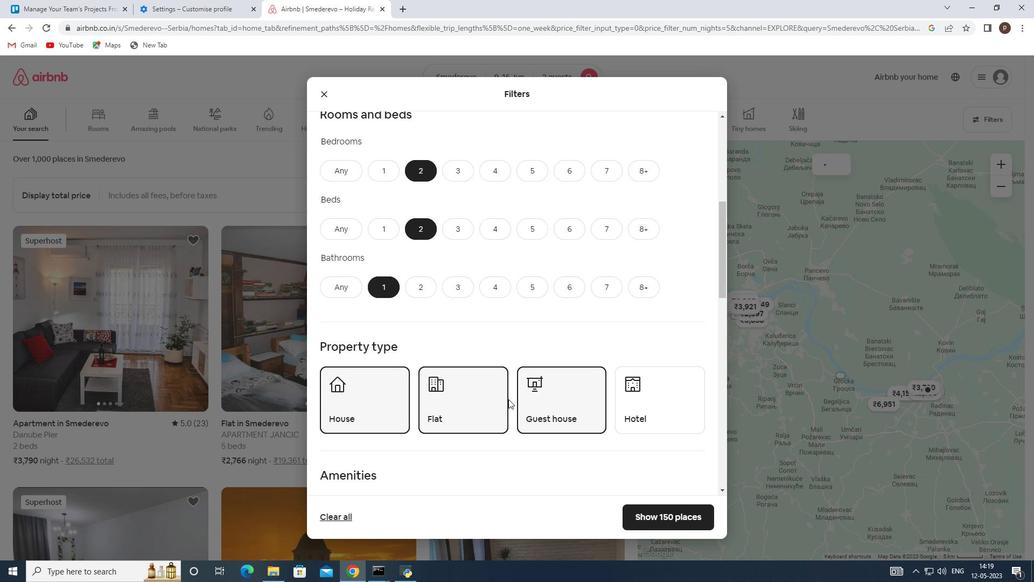 
Action: Mouse moved to (503, 391)
Screenshot: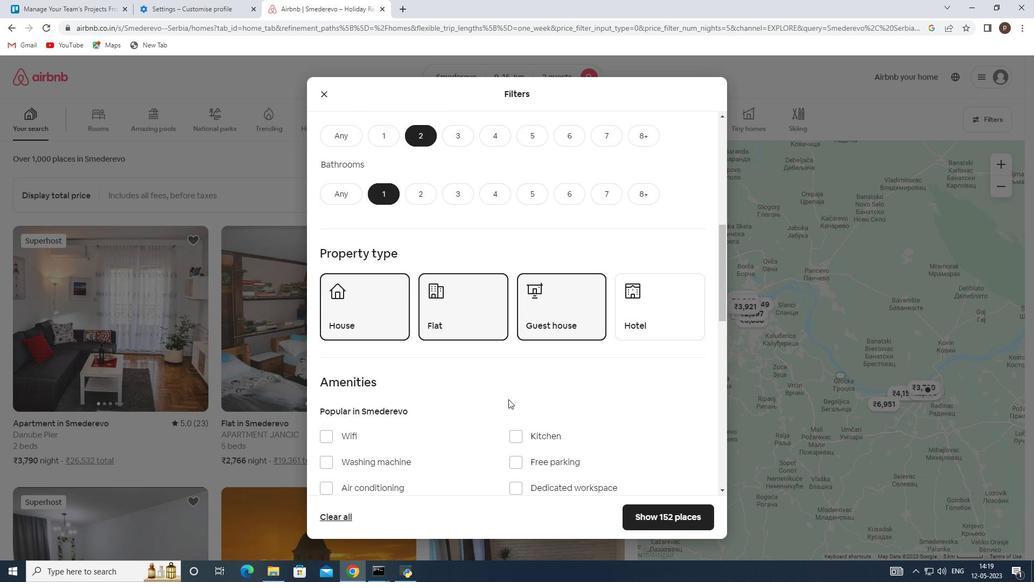 
Action: Mouse scrolled (503, 391) with delta (0, 0)
Screenshot: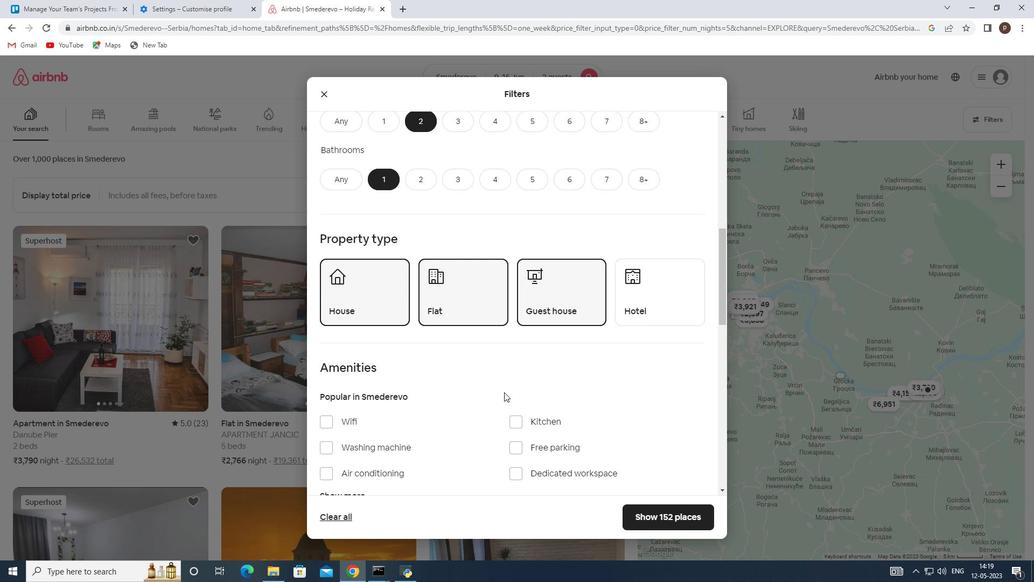
Action: Mouse scrolled (503, 391) with delta (0, 0)
Screenshot: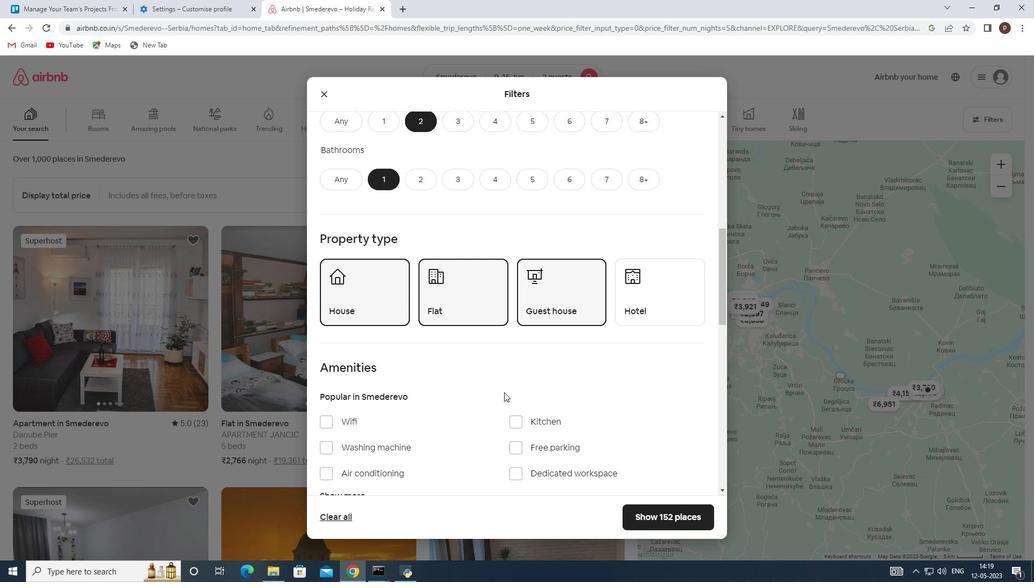 
Action: Mouse moved to (543, 383)
Screenshot: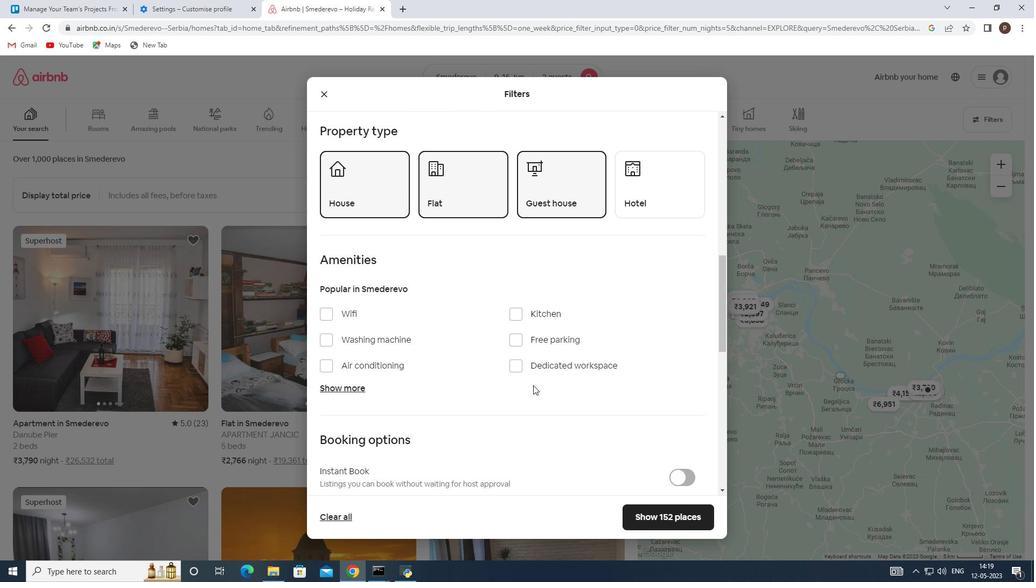 
Action: Mouse scrolled (543, 383) with delta (0, 0)
Screenshot: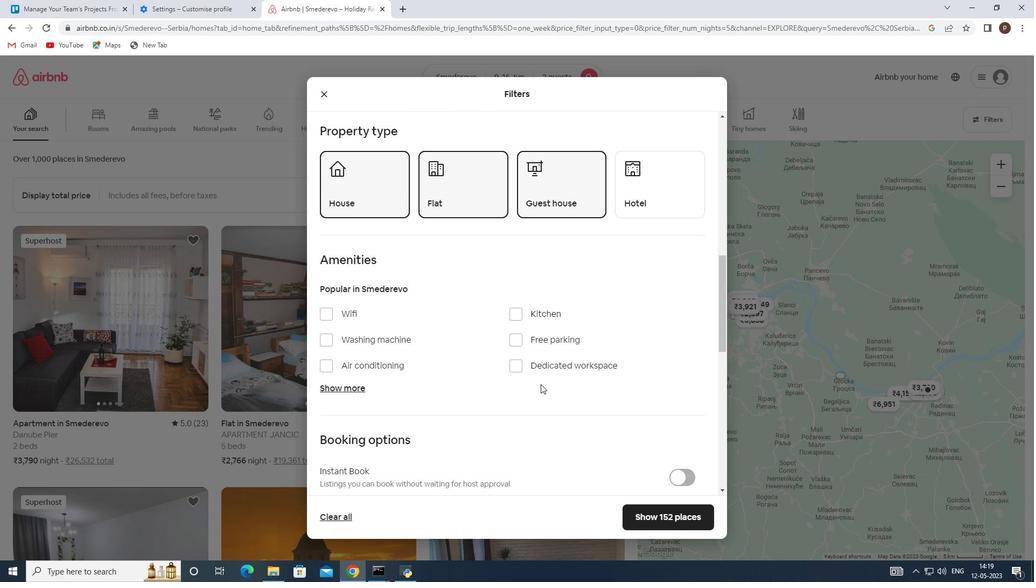 
Action: Mouse moved to (674, 406)
Screenshot: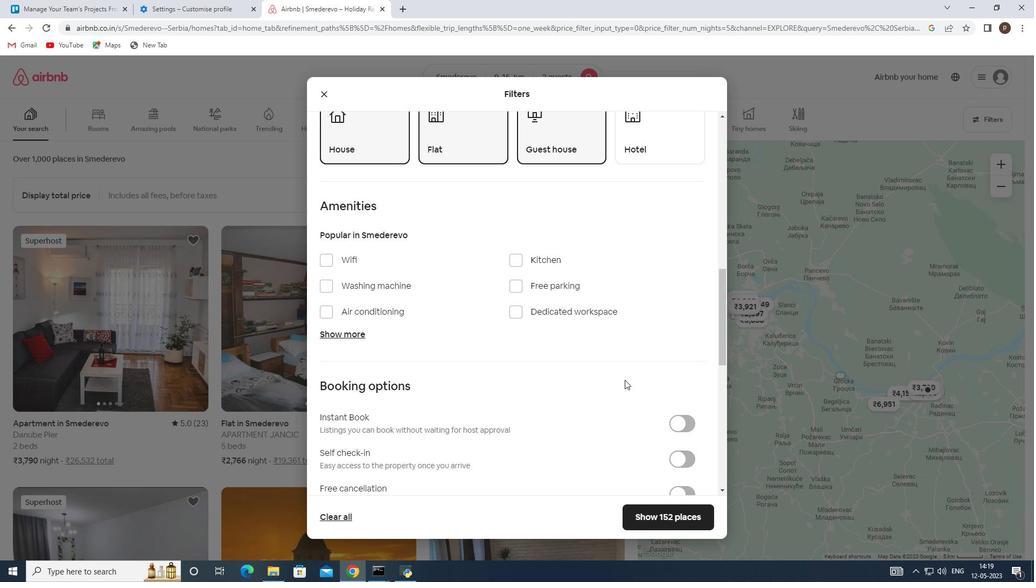 
Action: Mouse scrolled (674, 406) with delta (0, 0)
Screenshot: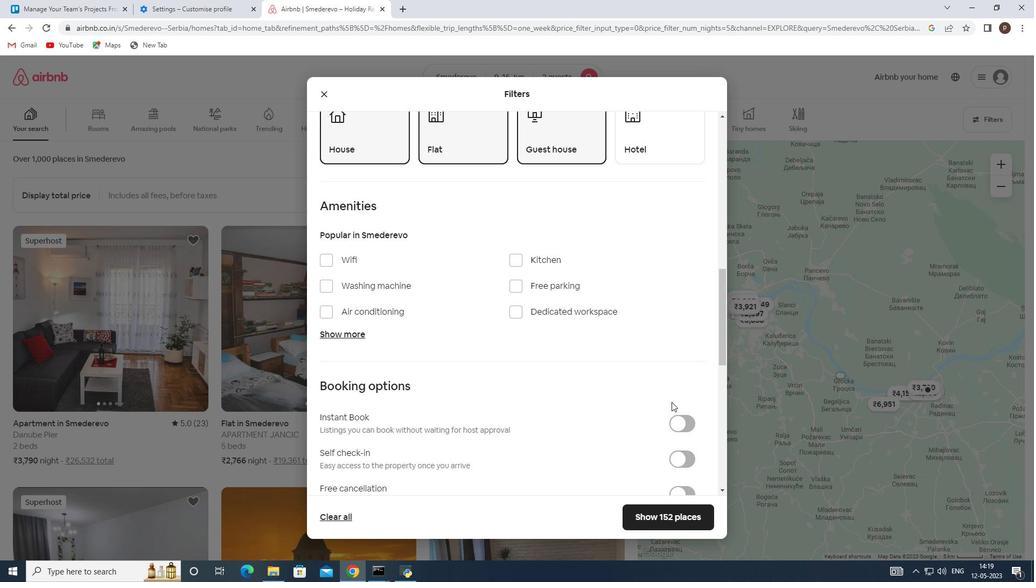 
Action: Mouse scrolled (674, 406) with delta (0, 0)
Screenshot: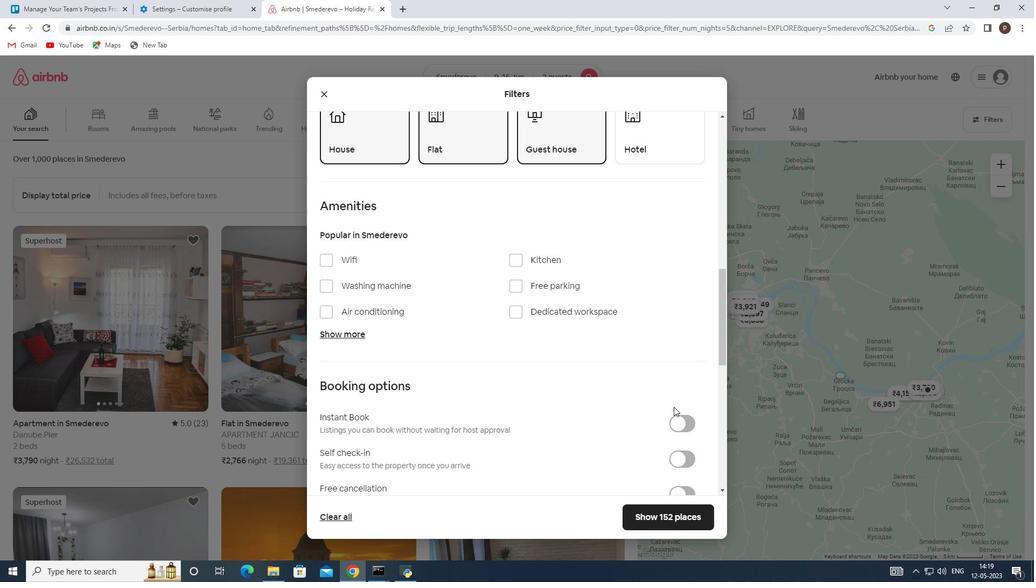 
Action: Mouse scrolled (674, 406) with delta (0, 0)
Screenshot: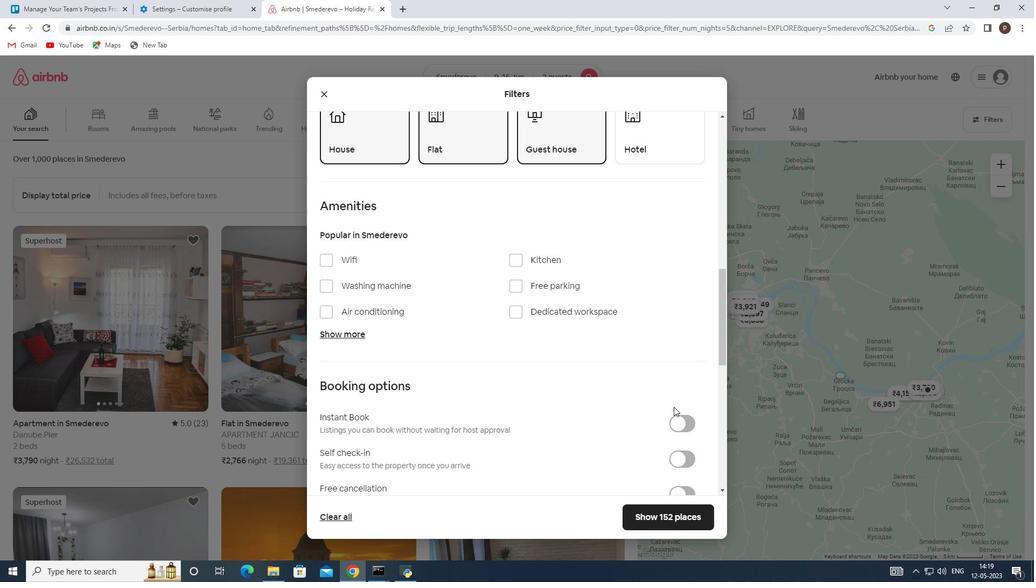 
Action: Mouse moved to (681, 301)
Screenshot: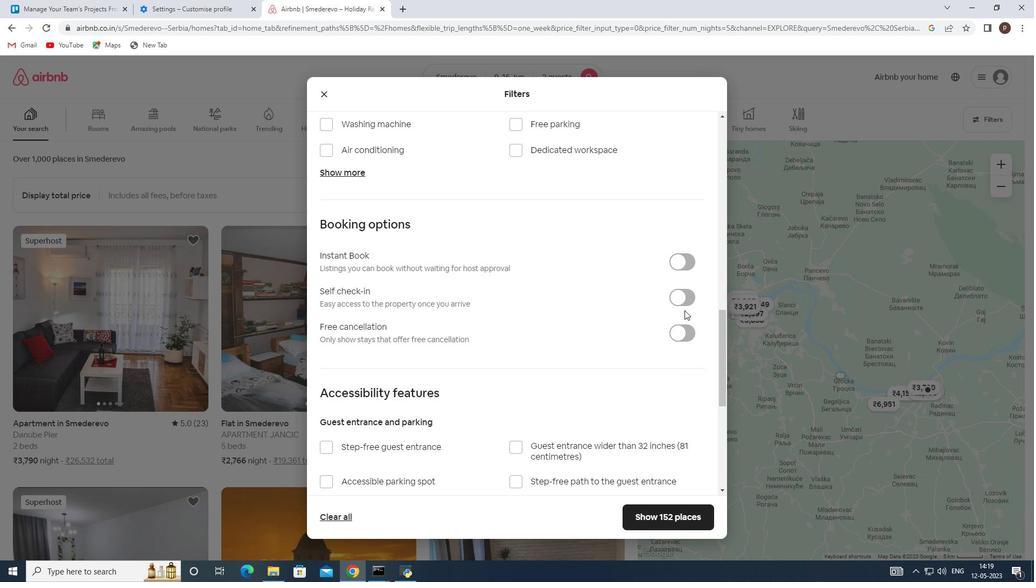 
Action: Mouse pressed left at (681, 301)
Screenshot: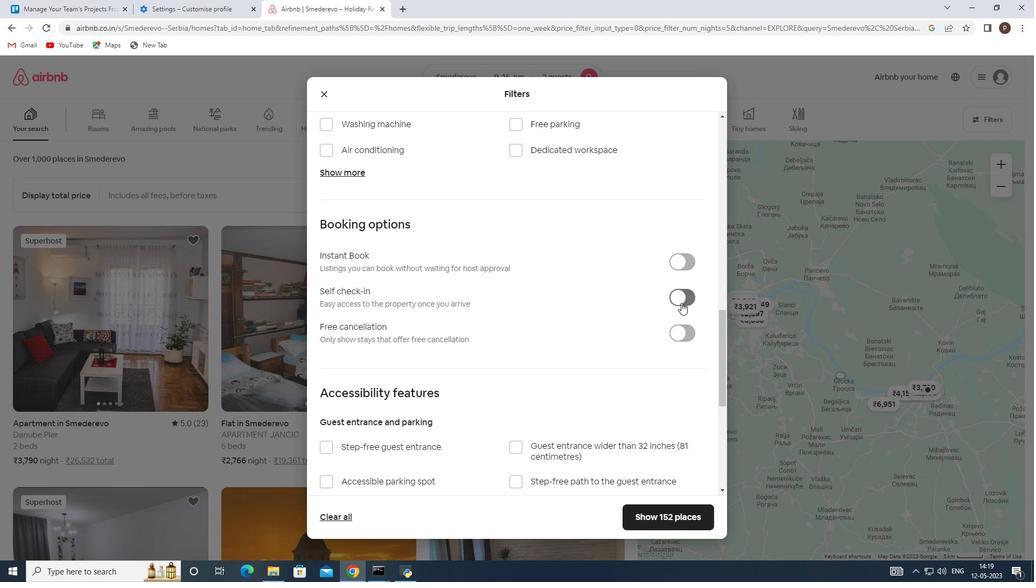 
Action: Mouse moved to (470, 390)
Screenshot: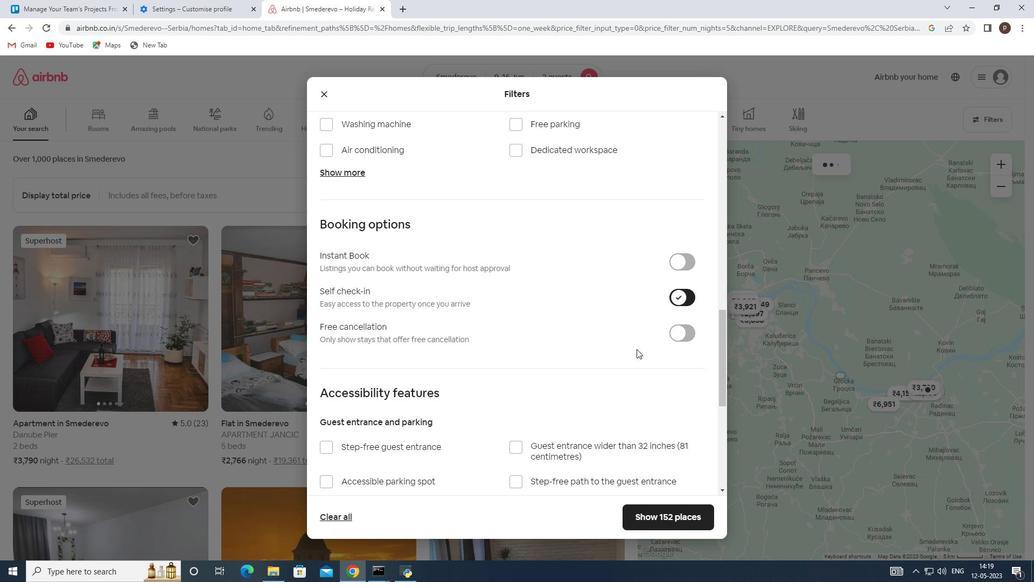 
Action: Mouse scrolled (470, 389) with delta (0, 0)
Screenshot: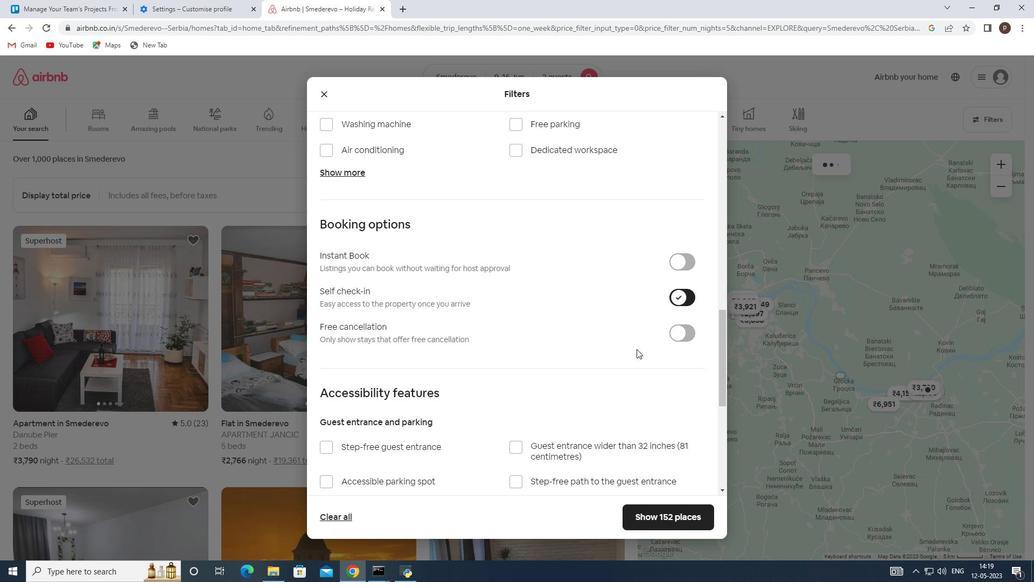 
Action: Mouse scrolled (470, 389) with delta (0, 0)
Screenshot: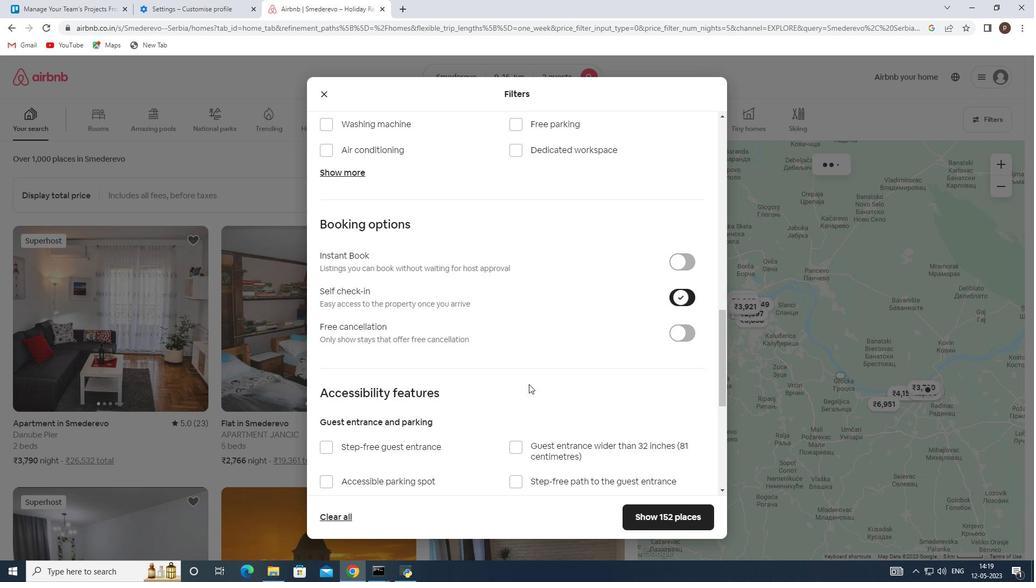 
Action: Mouse scrolled (470, 389) with delta (0, 0)
Screenshot: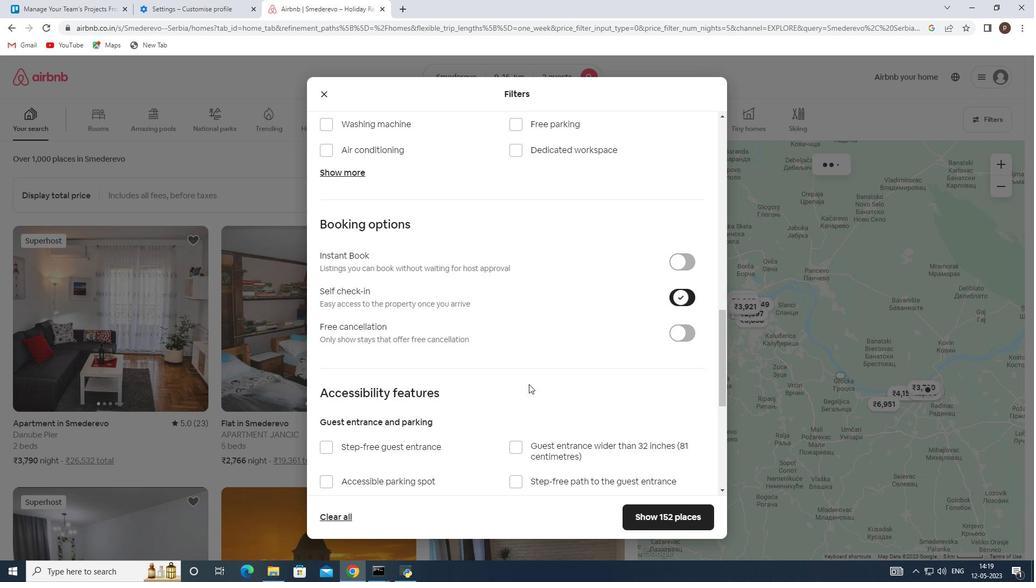 
Action: Mouse scrolled (470, 389) with delta (0, 0)
Screenshot: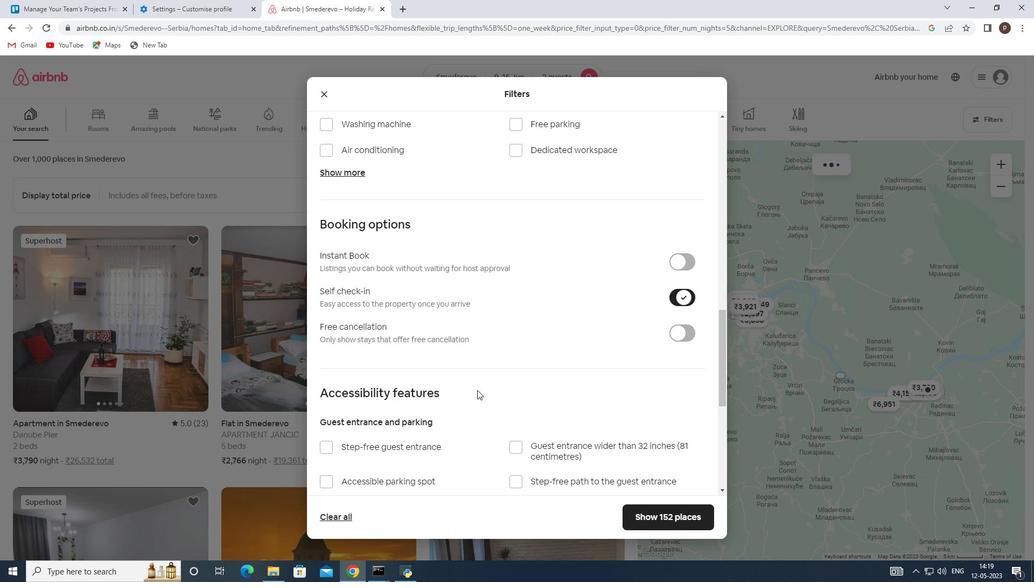 
Action: Mouse scrolled (470, 389) with delta (0, 0)
Screenshot: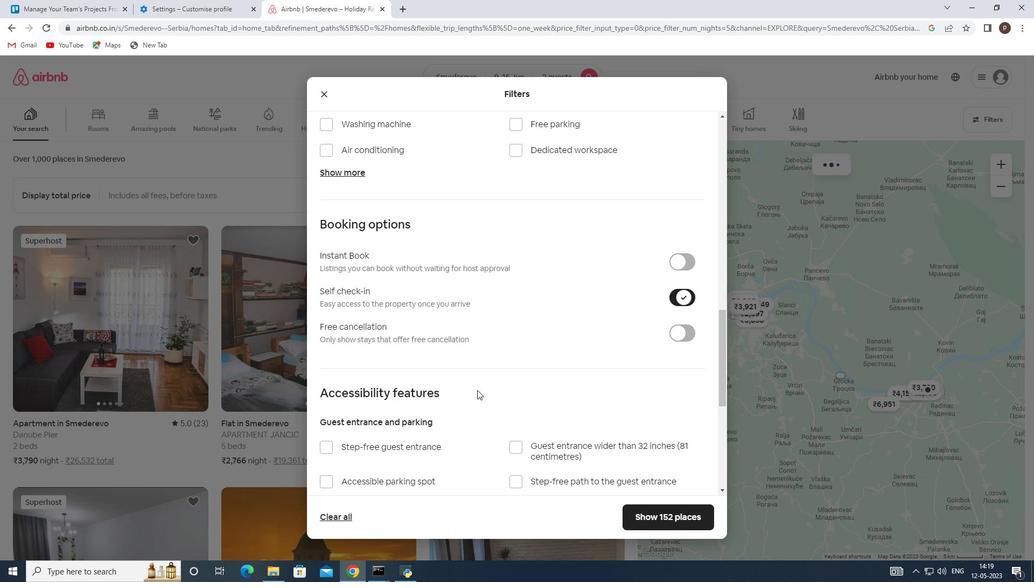 
Action: Mouse scrolled (470, 389) with delta (0, 0)
Screenshot: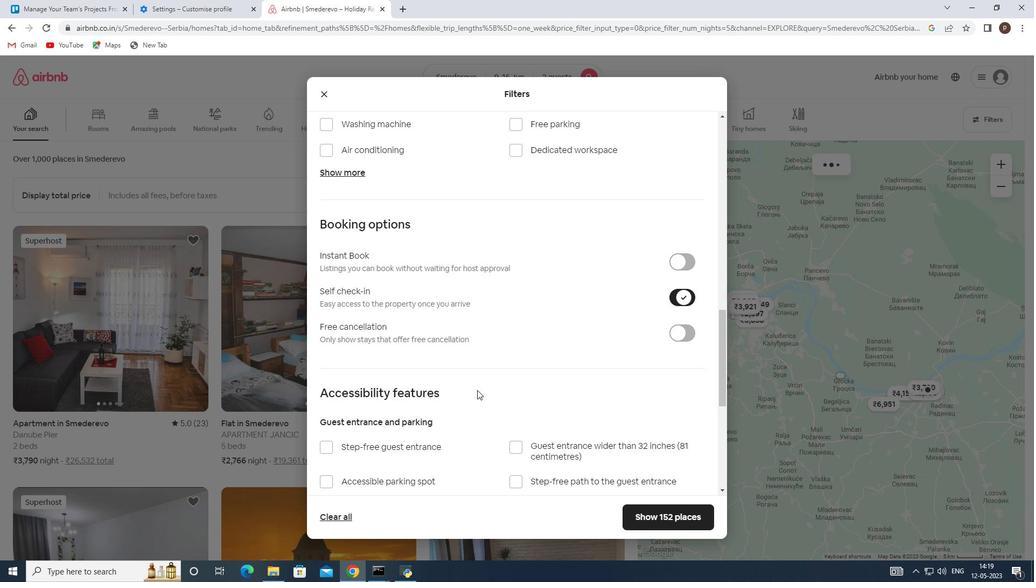 
Action: Mouse scrolled (470, 389) with delta (0, 0)
Screenshot: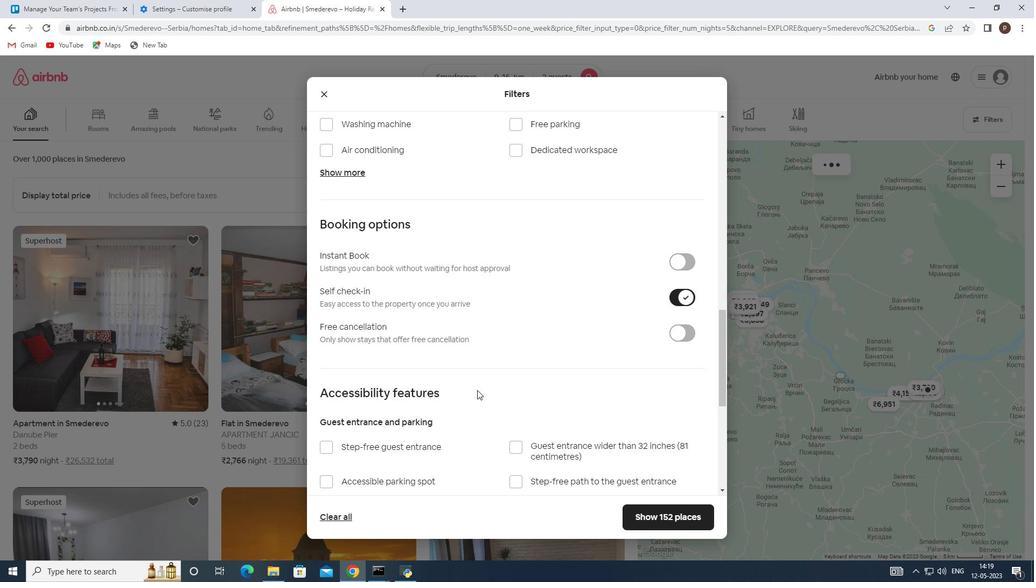 
Action: Mouse moved to (324, 420)
Screenshot: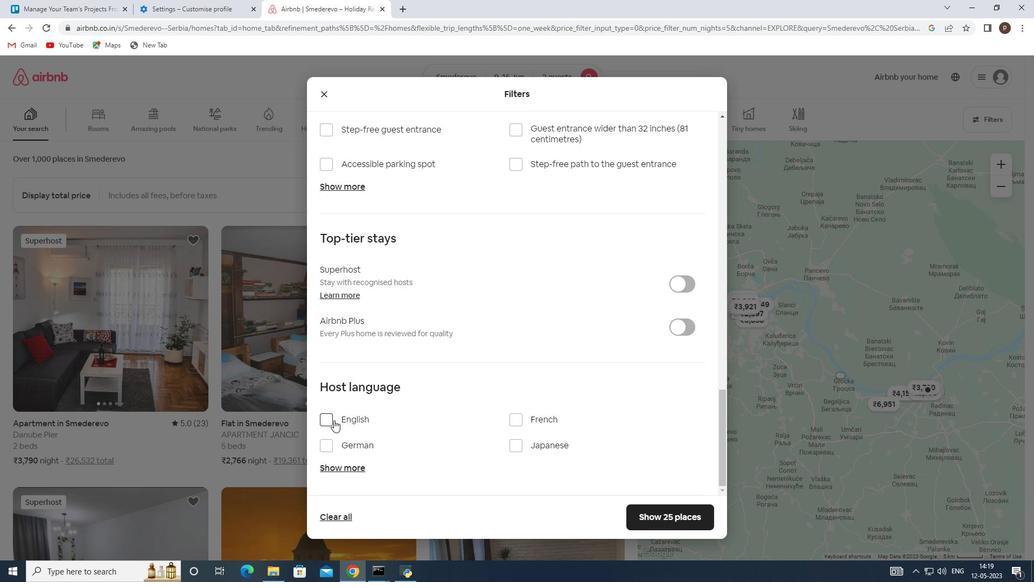 
Action: Mouse pressed left at (324, 420)
Screenshot: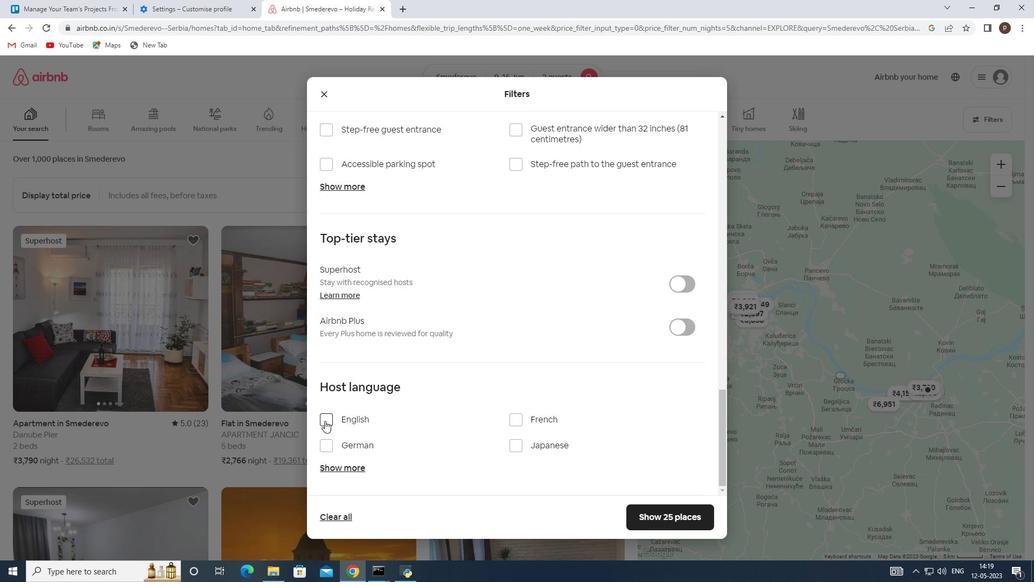 
Action: Mouse moved to (663, 509)
Screenshot: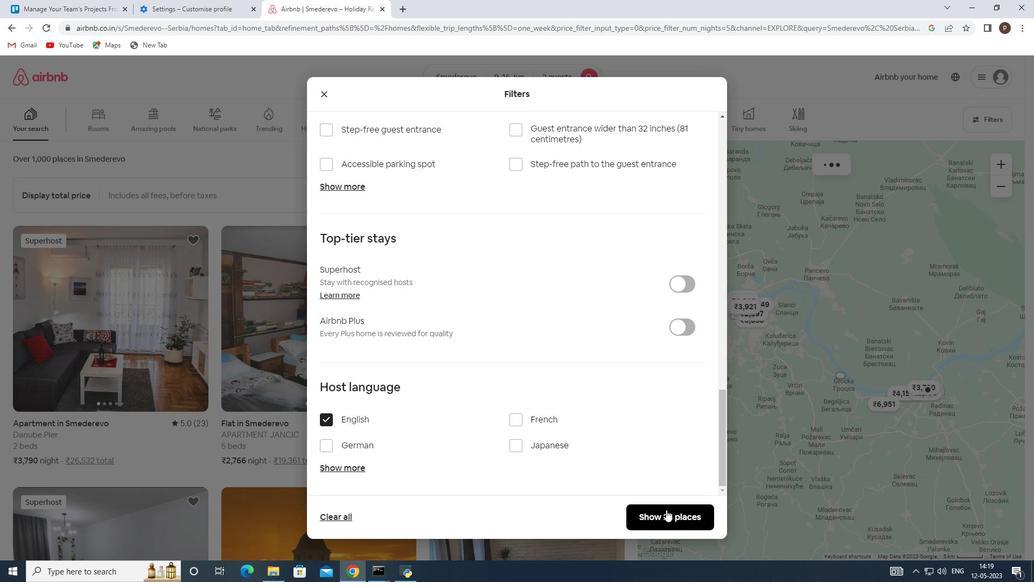 
Action: Mouse pressed left at (663, 509)
Screenshot: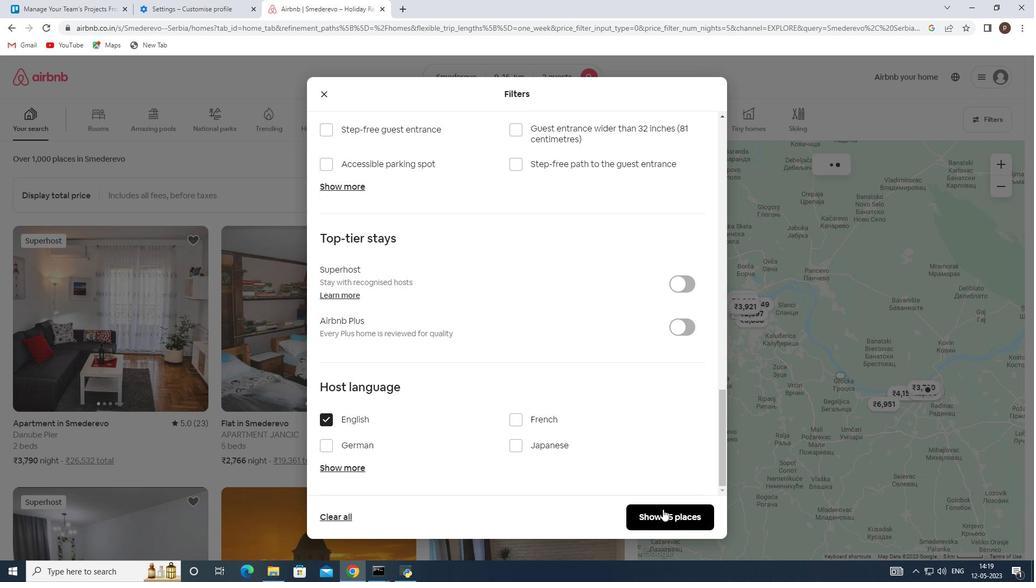 
